 Task: Search one way flight ticket for 3 adults, 3 children in premium economy from Huntsville: Huntsville International Airport(carl T. Jones Field) to Greensboro: Piedmont Triad International Airport on 5-1-2023. Number of bags: 1 carry on bag. Price is upto 42000. Outbound departure time preference is 11:00. Return departure time preference is 22:00.
Action: Mouse moved to (204, 178)
Screenshot: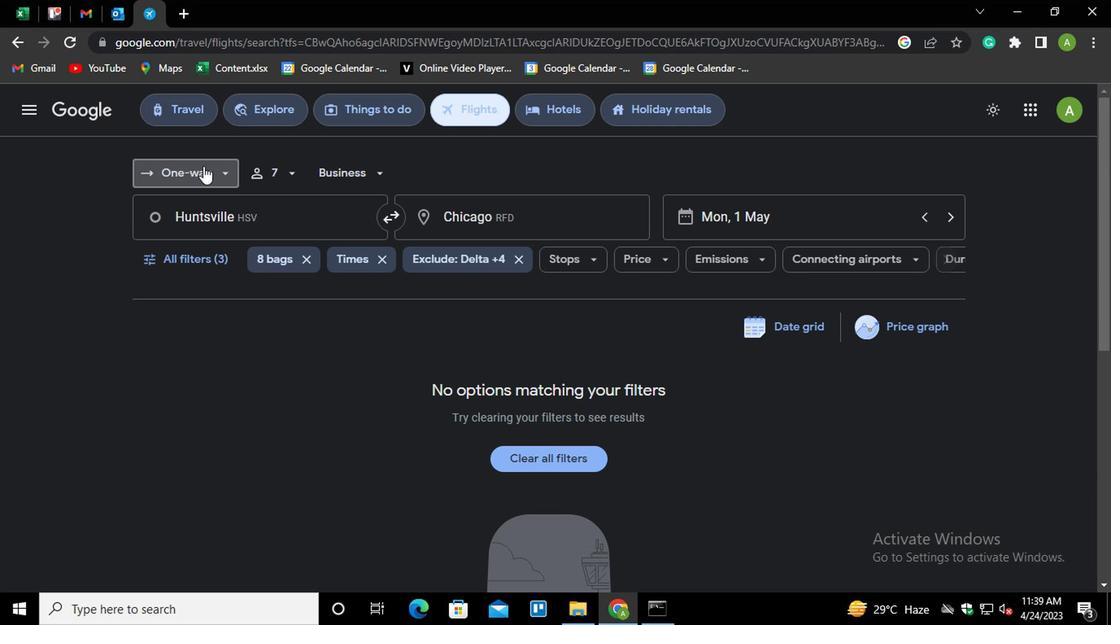 
Action: Mouse pressed left at (204, 178)
Screenshot: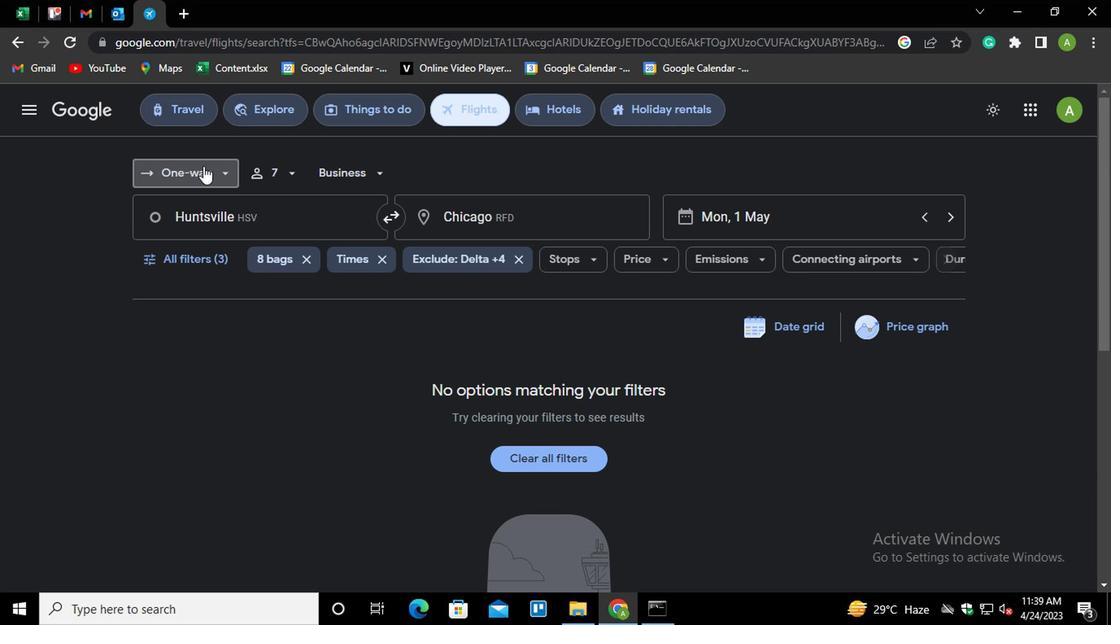
Action: Mouse moved to (198, 257)
Screenshot: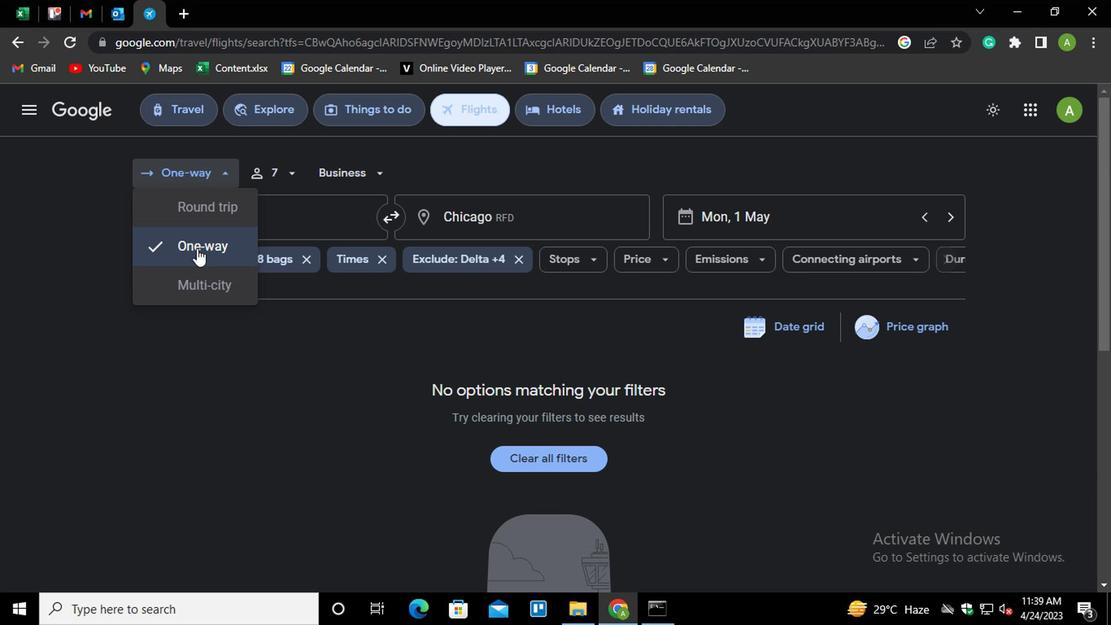 
Action: Mouse pressed left at (198, 257)
Screenshot: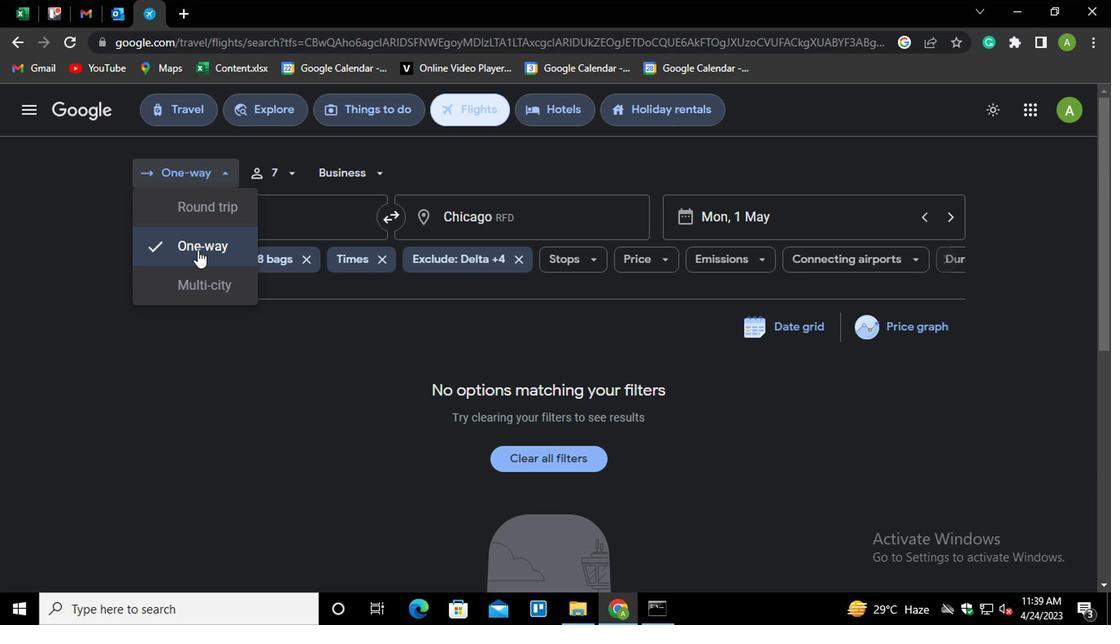 
Action: Mouse moved to (273, 190)
Screenshot: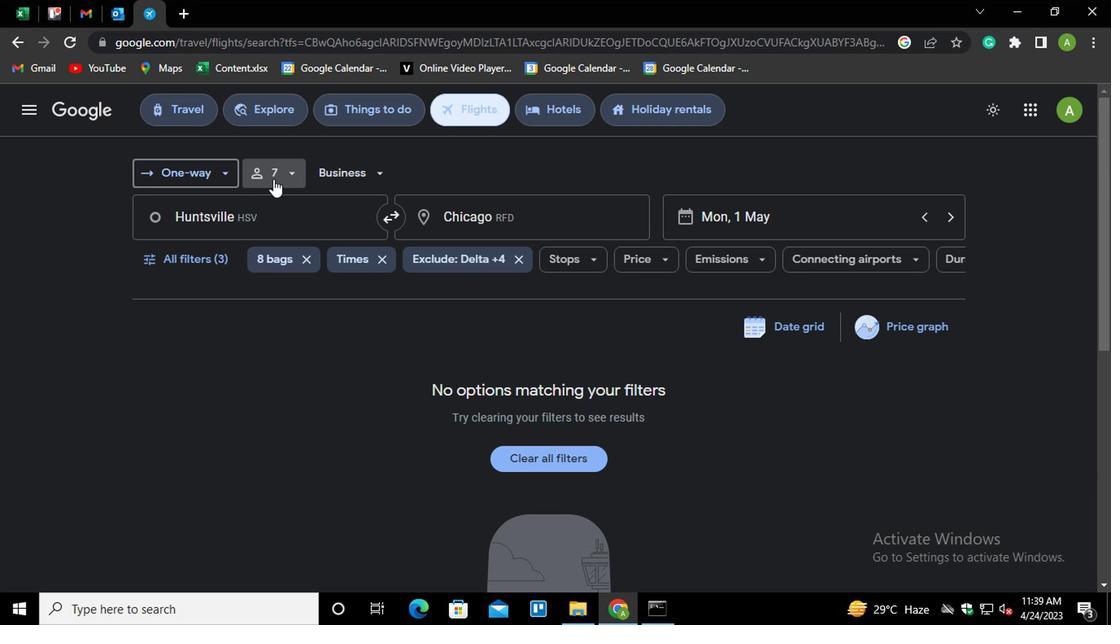 
Action: Mouse pressed left at (273, 190)
Screenshot: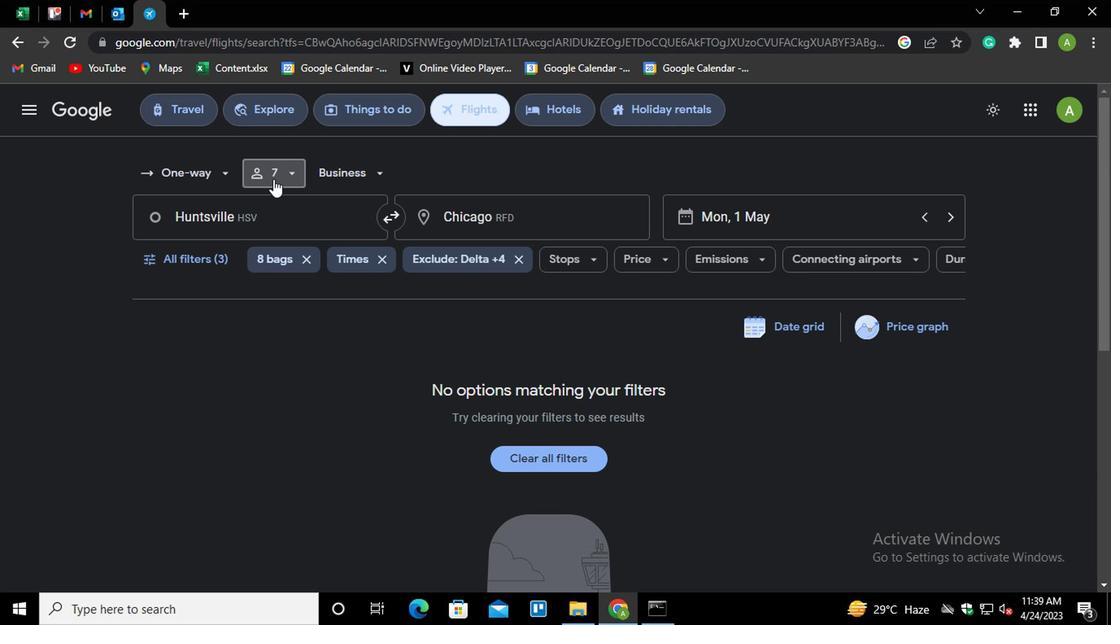 
Action: Mouse moved to (412, 219)
Screenshot: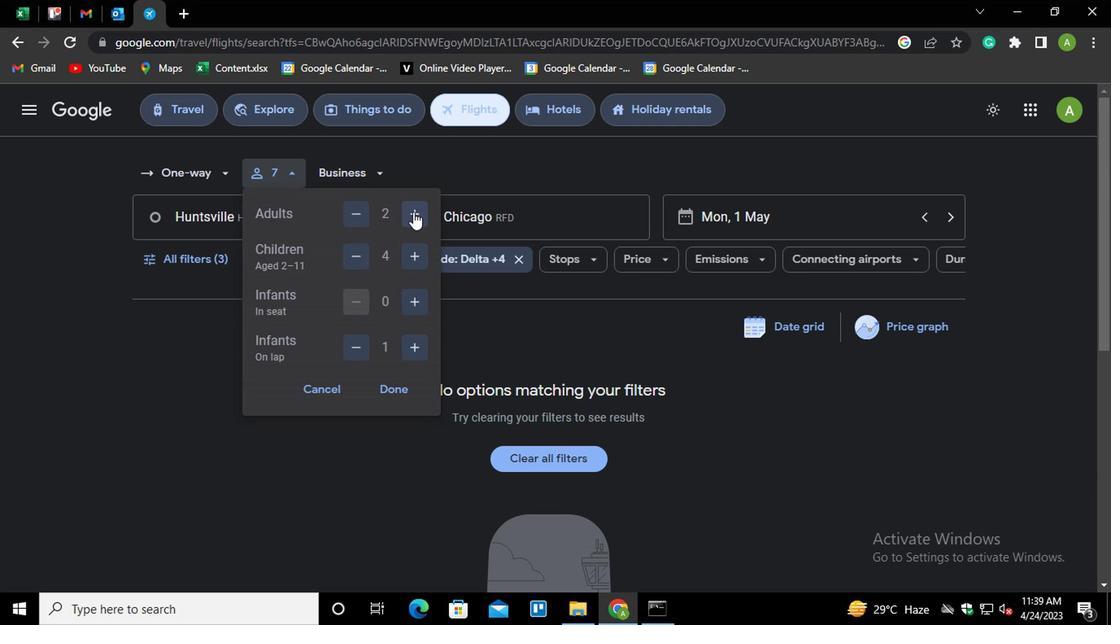 
Action: Mouse pressed left at (412, 219)
Screenshot: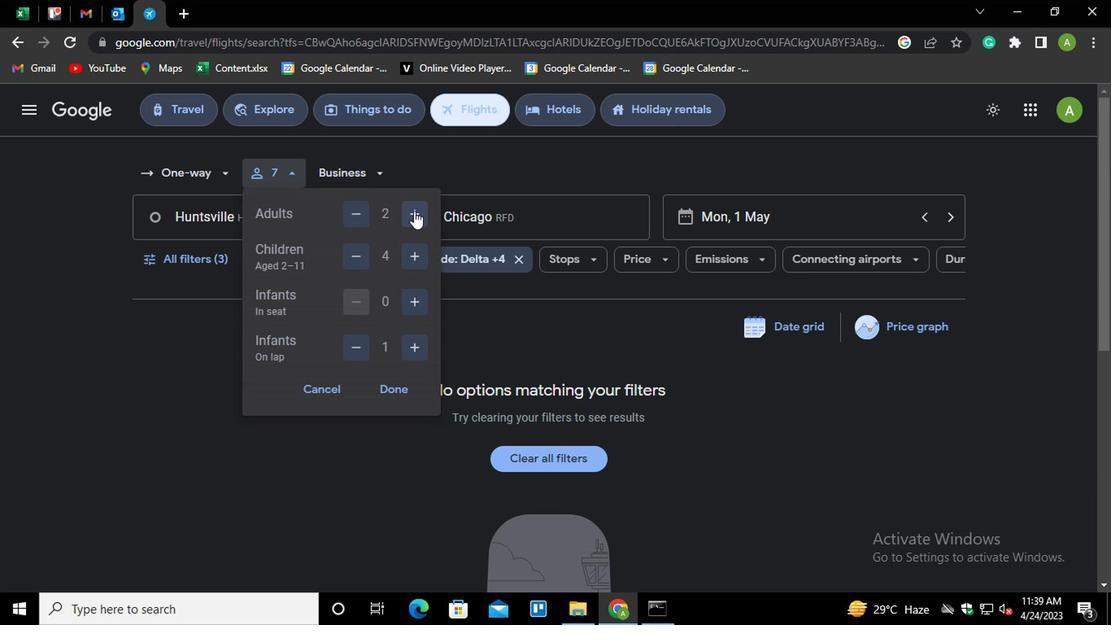 
Action: Mouse moved to (355, 263)
Screenshot: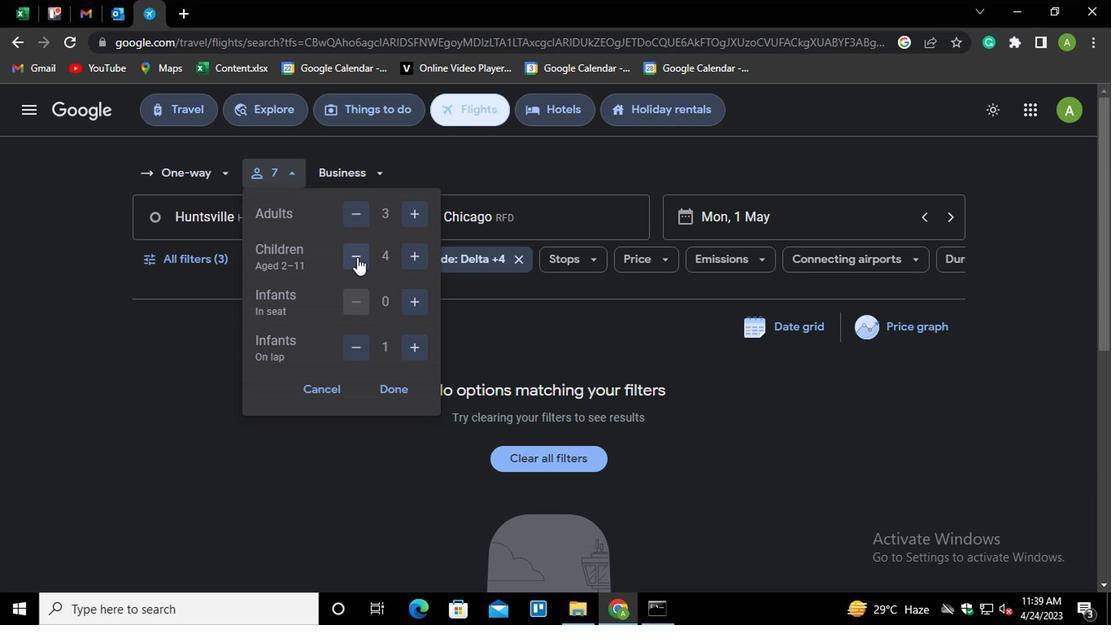 
Action: Mouse pressed left at (355, 263)
Screenshot: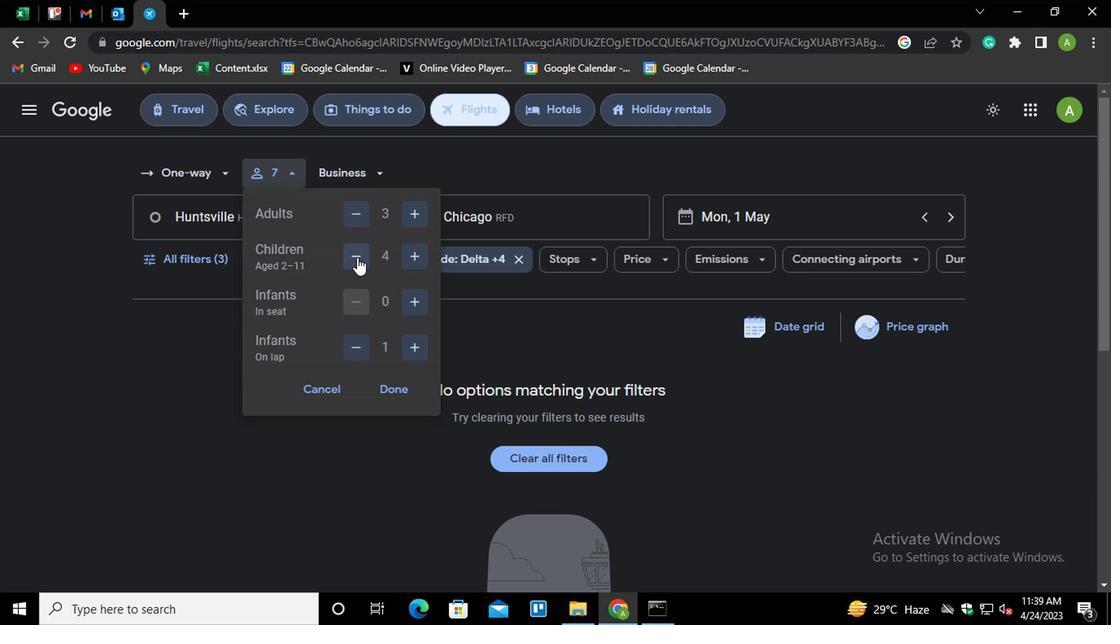 
Action: Mouse moved to (355, 346)
Screenshot: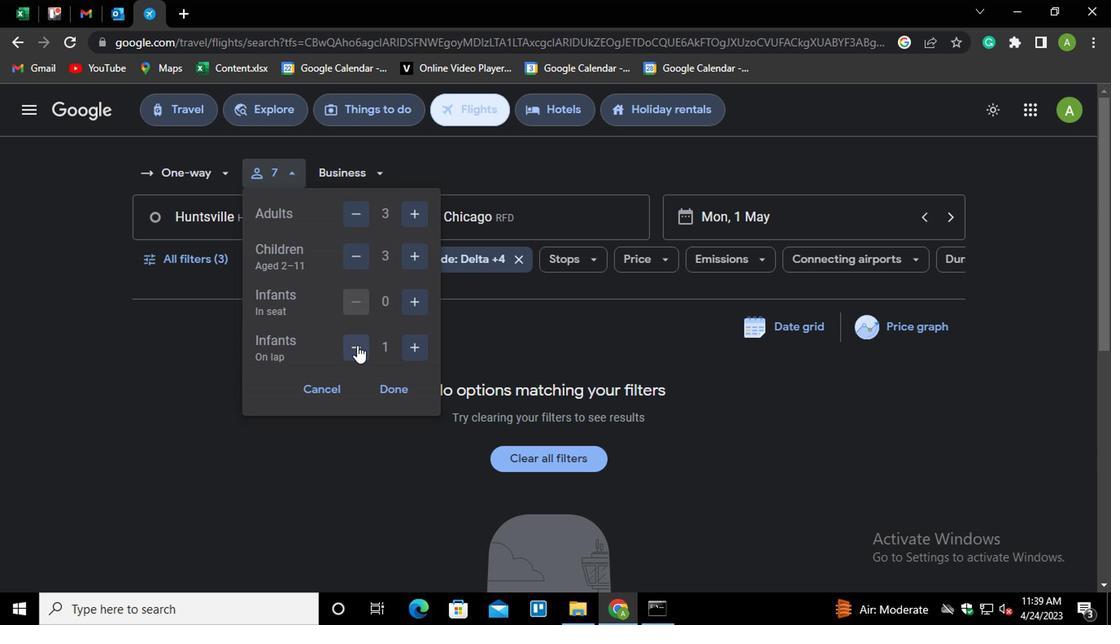 
Action: Mouse pressed left at (355, 346)
Screenshot: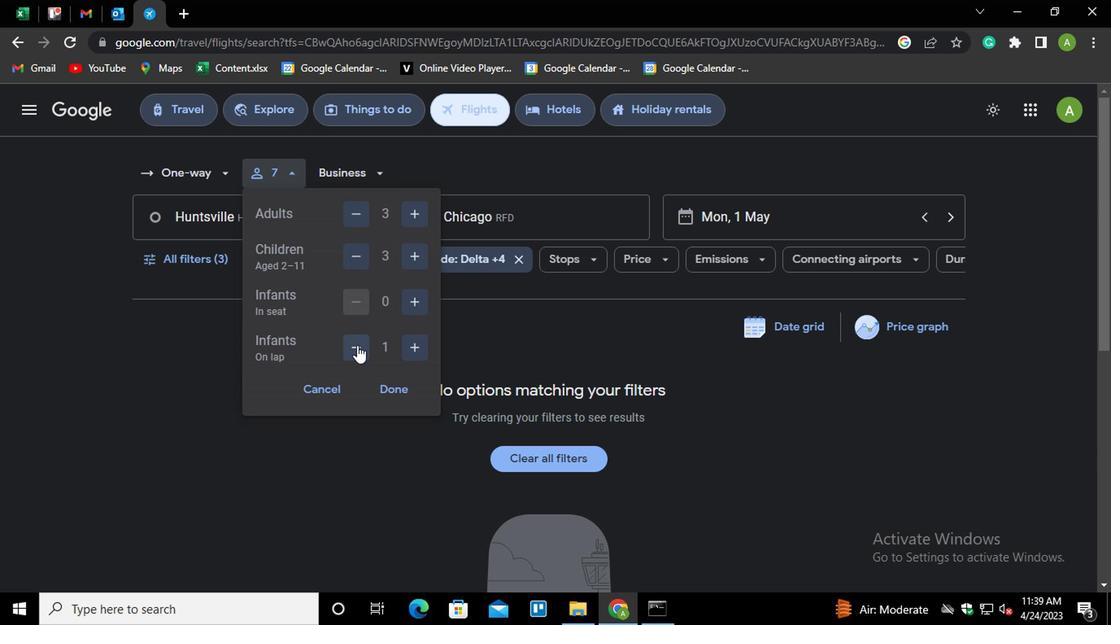 
Action: Mouse moved to (388, 376)
Screenshot: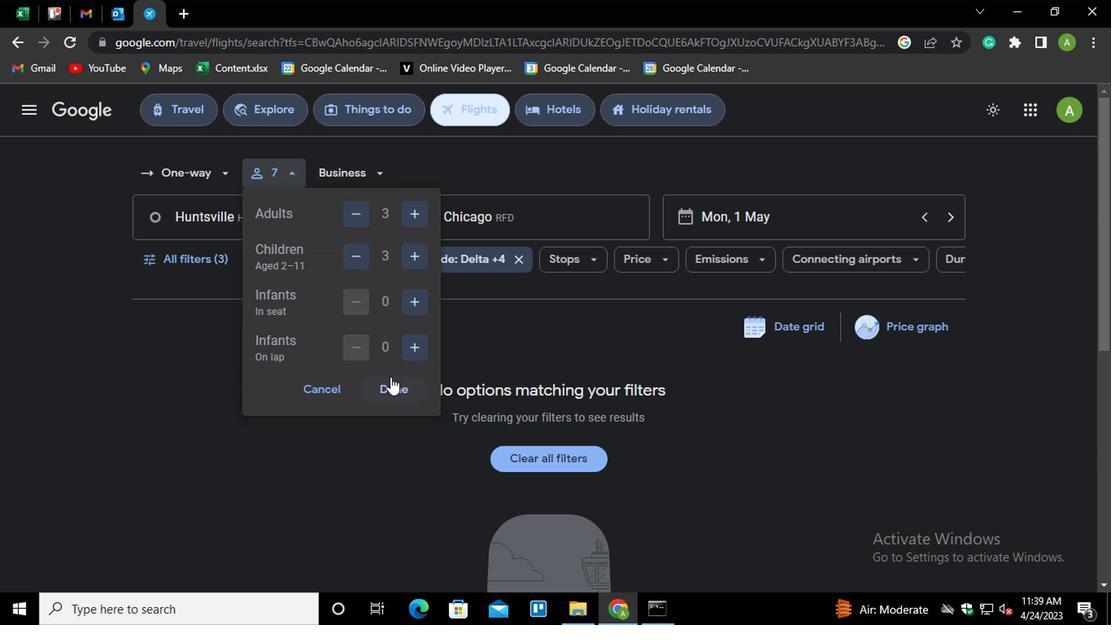 
Action: Mouse pressed left at (388, 376)
Screenshot: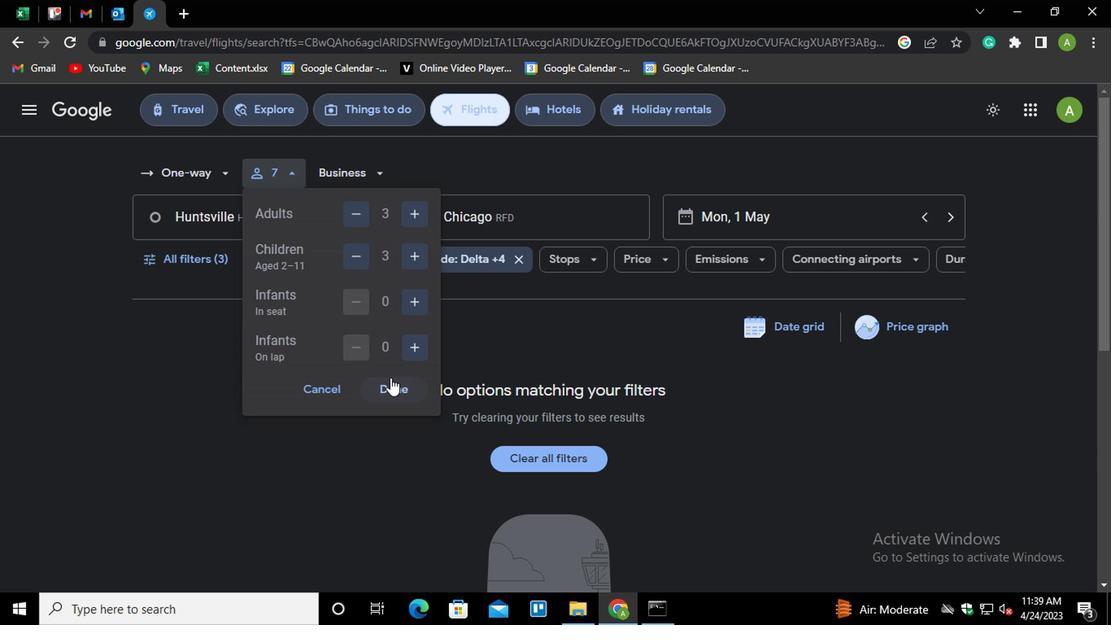 
Action: Mouse moved to (349, 184)
Screenshot: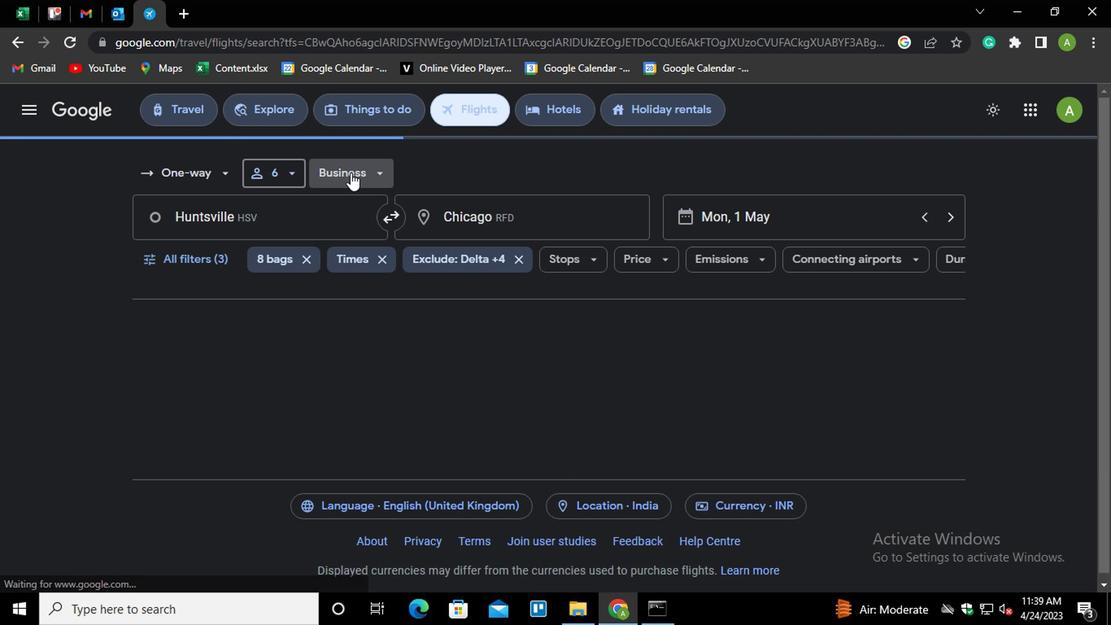 
Action: Mouse pressed left at (349, 184)
Screenshot: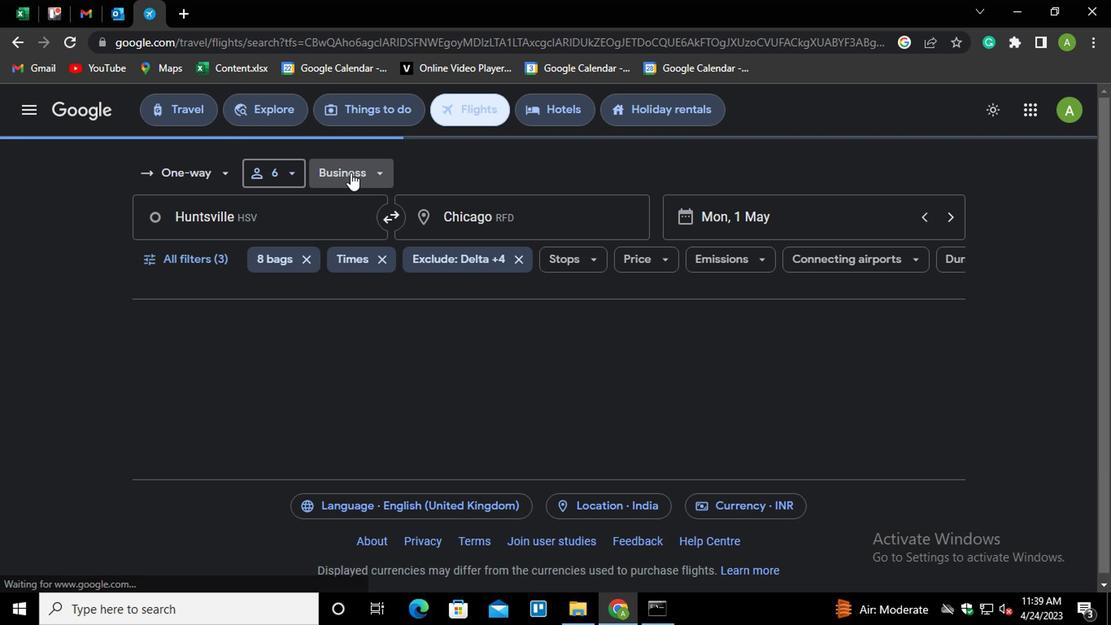 
Action: Mouse moved to (380, 248)
Screenshot: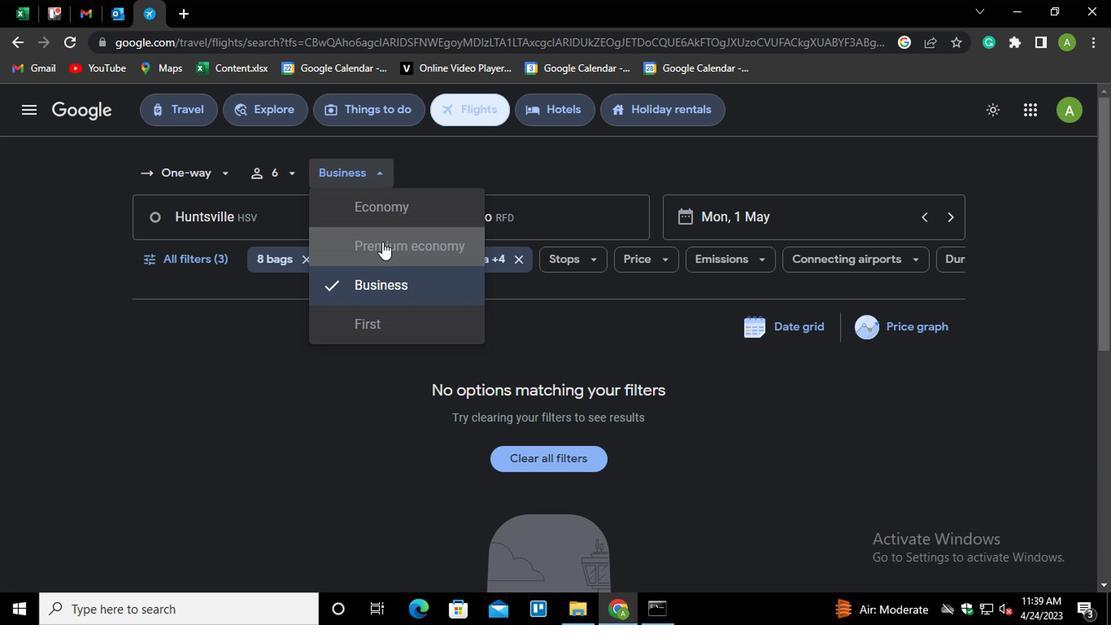
Action: Mouse pressed left at (380, 248)
Screenshot: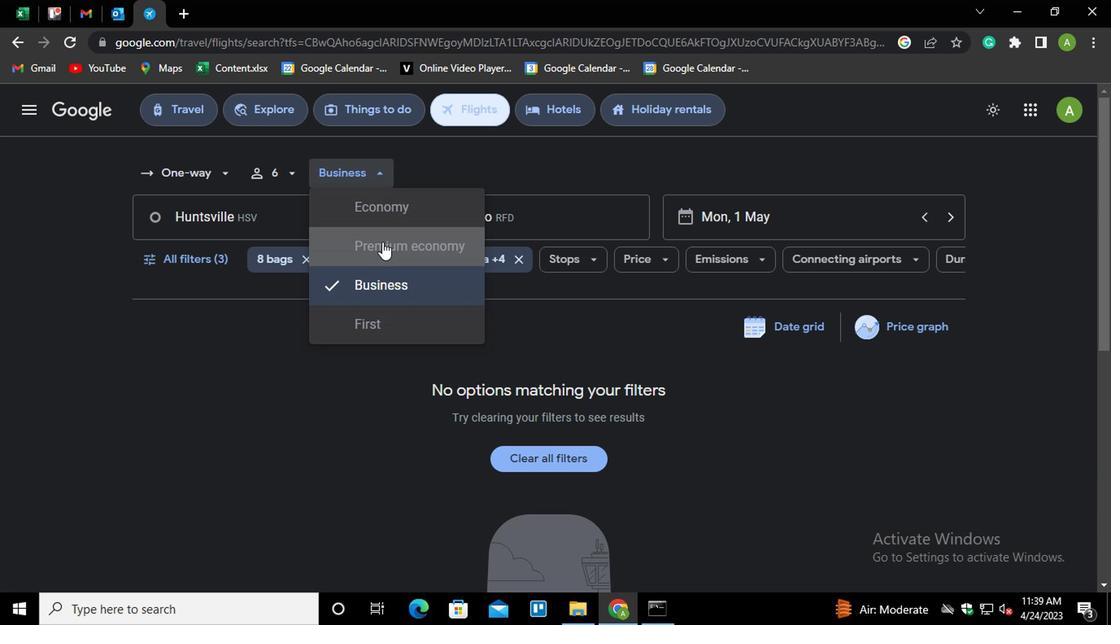 
Action: Mouse moved to (316, 224)
Screenshot: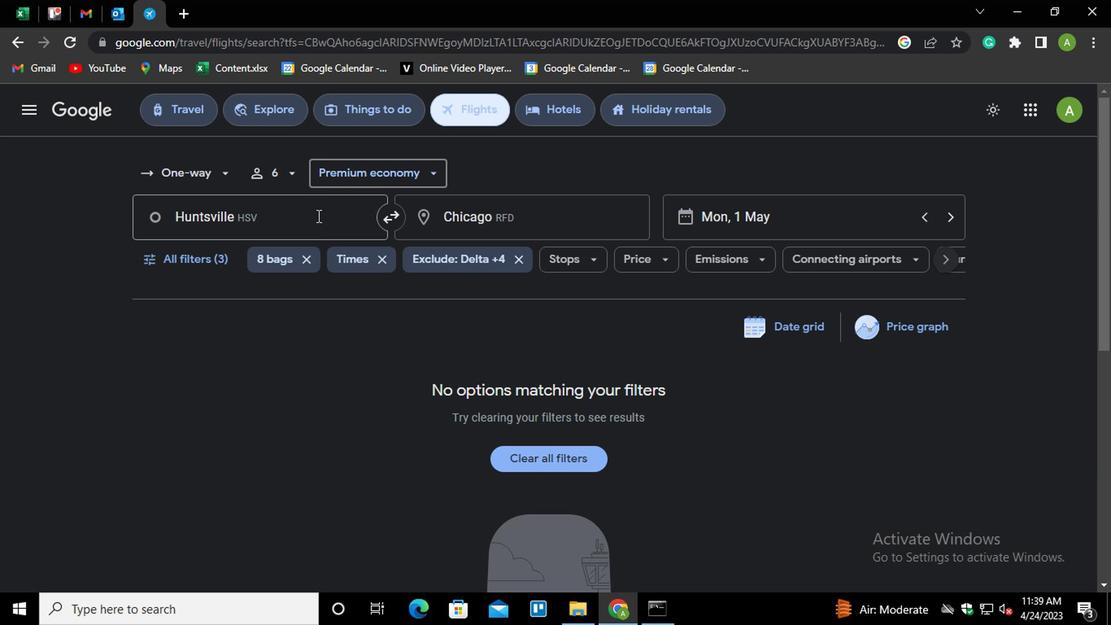 
Action: Mouse pressed left at (316, 224)
Screenshot: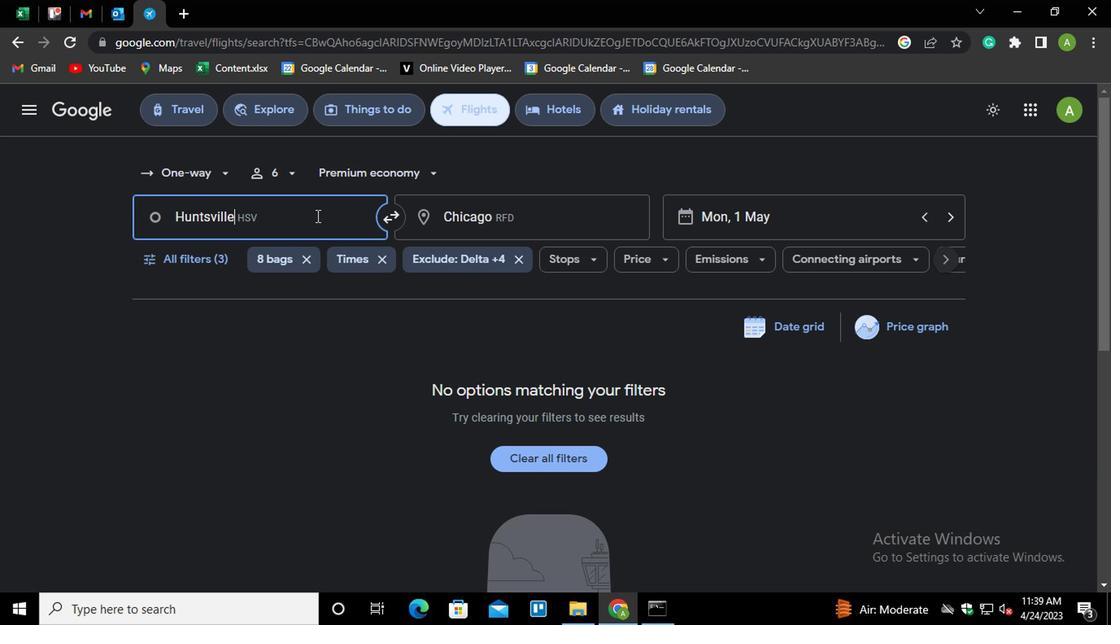
Action: Mouse moved to (567, 226)
Screenshot: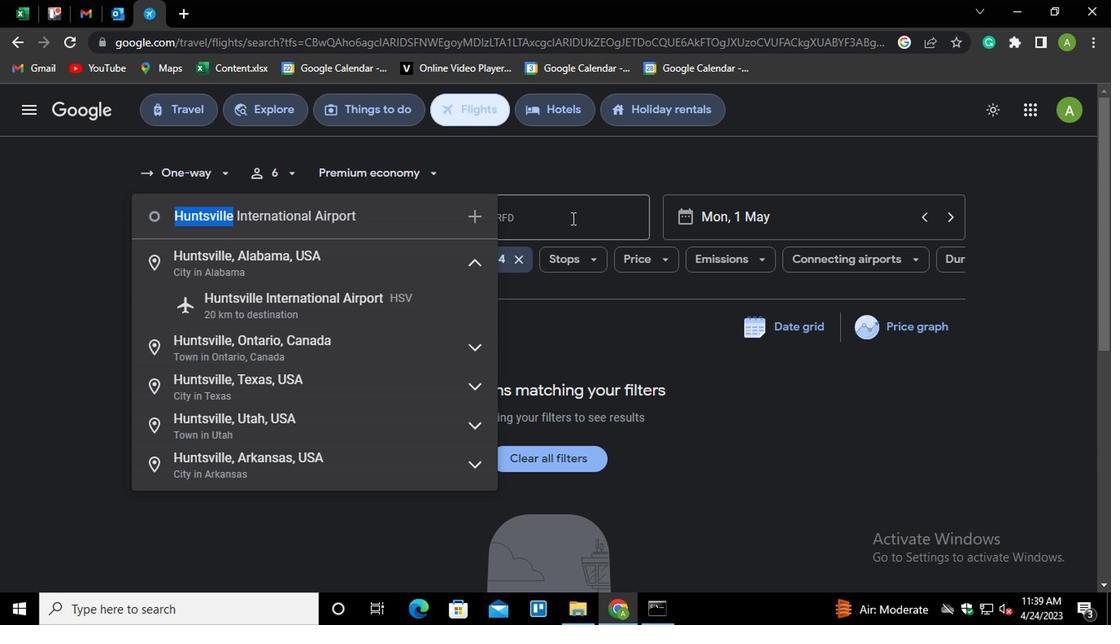 
Action: Mouse pressed left at (567, 226)
Screenshot: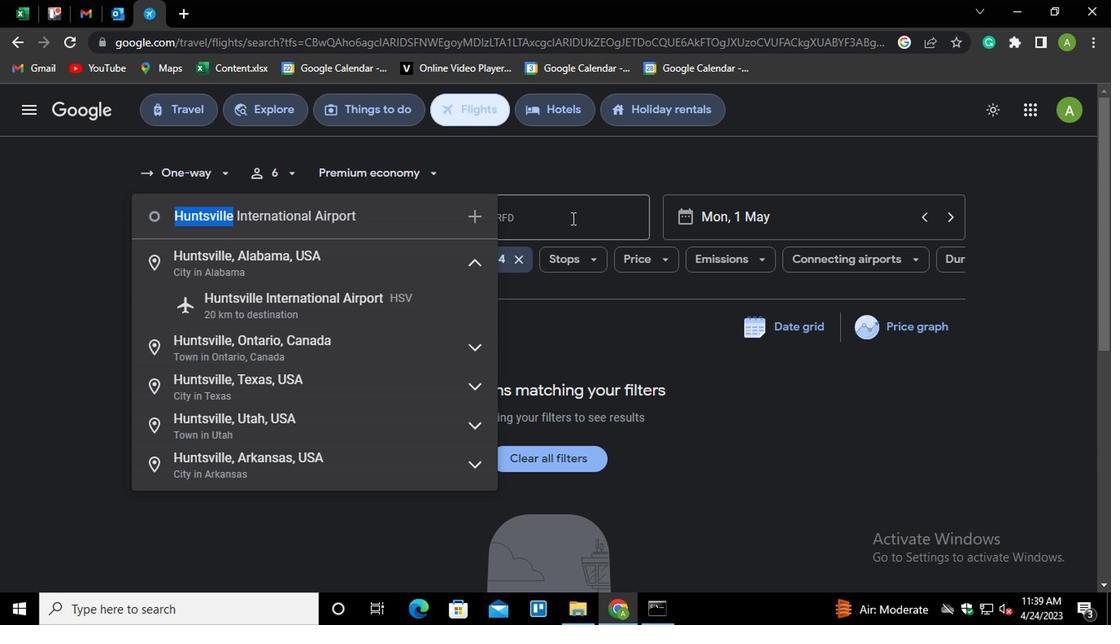 
Action: Mouse moved to (570, 228)
Screenshot: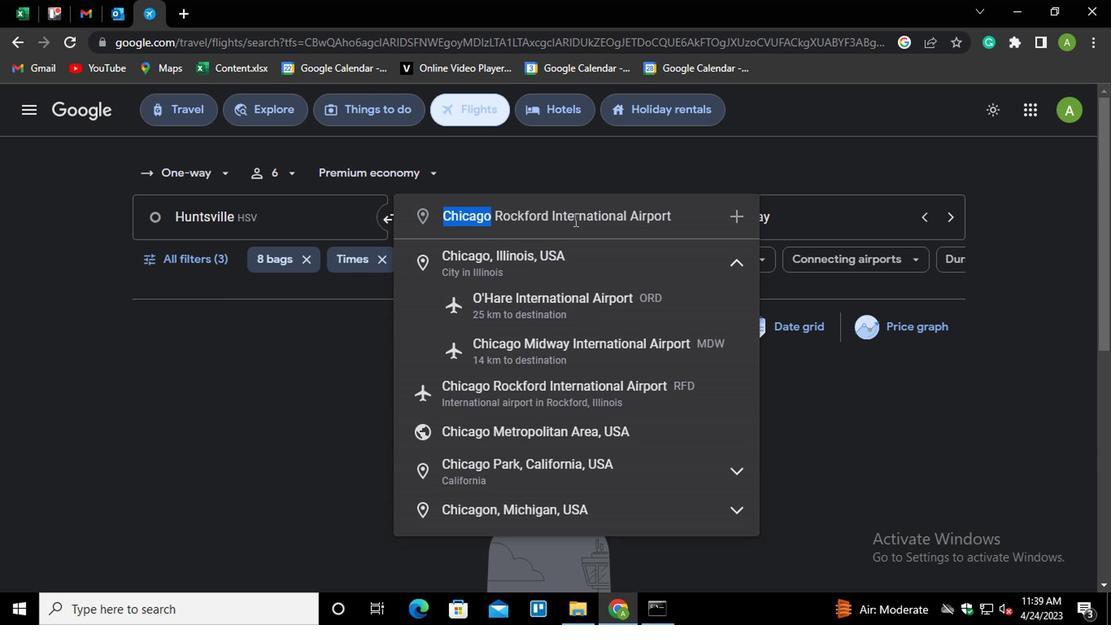 
Action: Key pressed <Key.shift_r>Piedmont
Screenshot: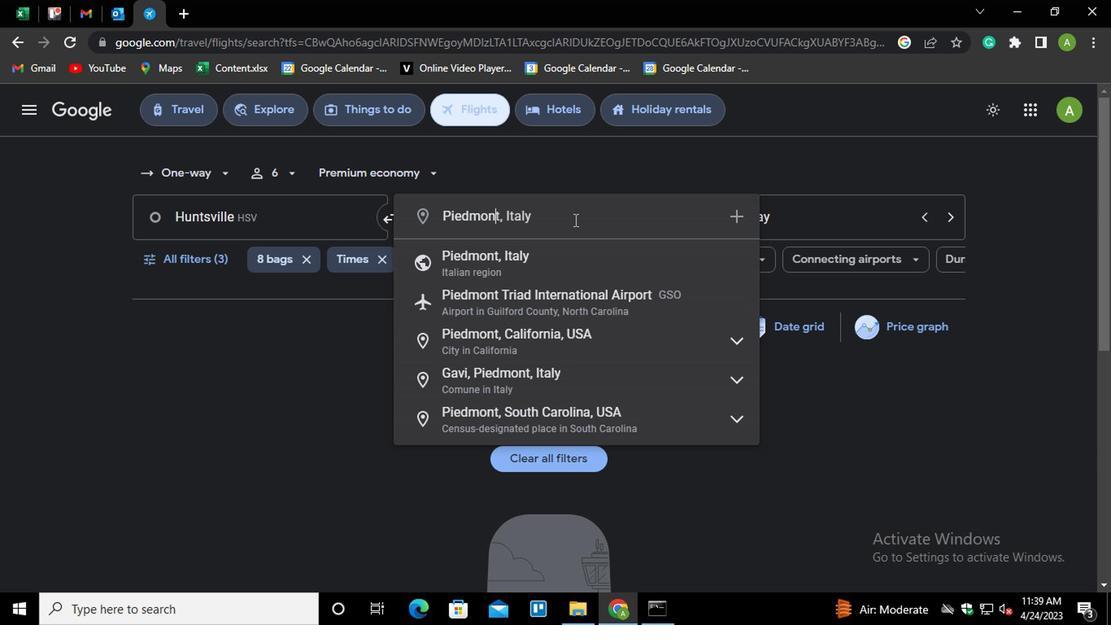 
Action: Mouse moved to (565, 309)
Screenshot: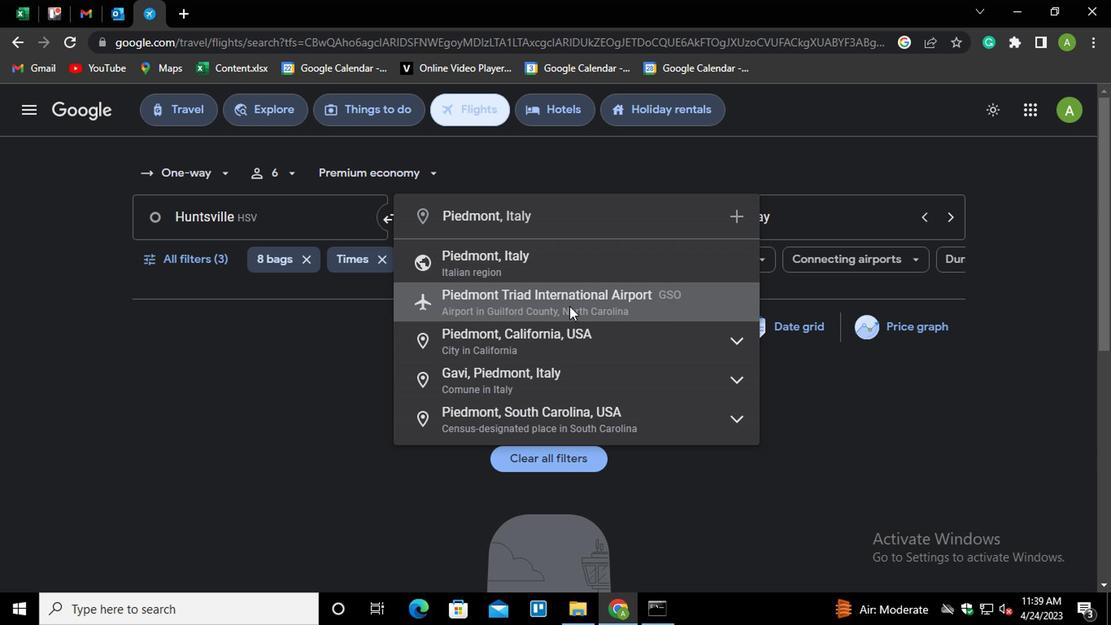 
Action: Mouse pressed left at (565, 309)
Screenshot: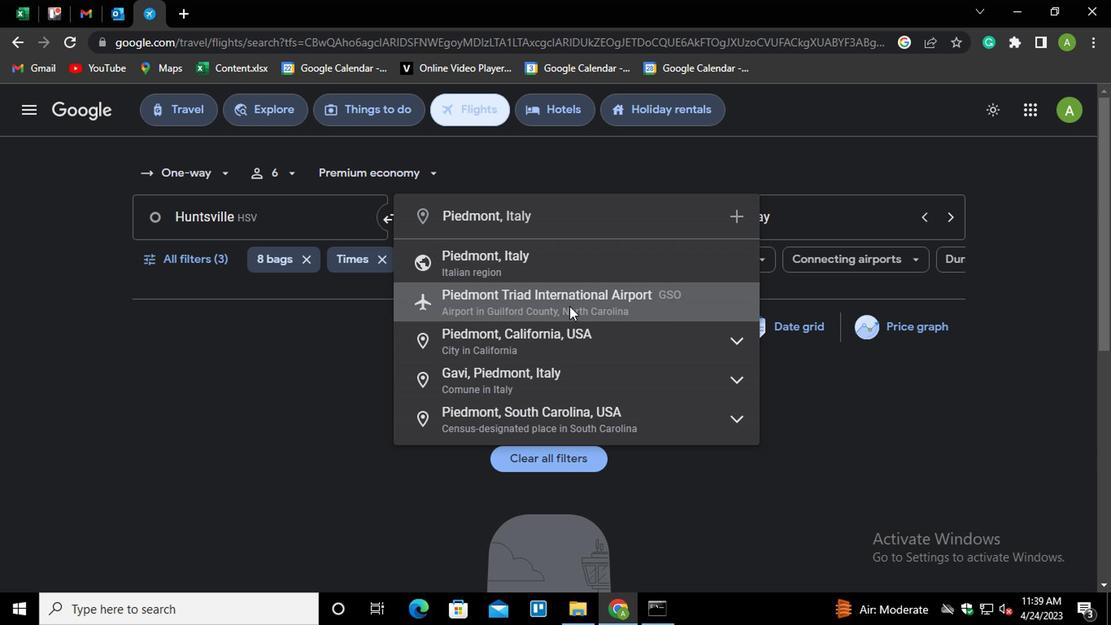 
Action: Mouse moved to (171, 263)
Screenshot: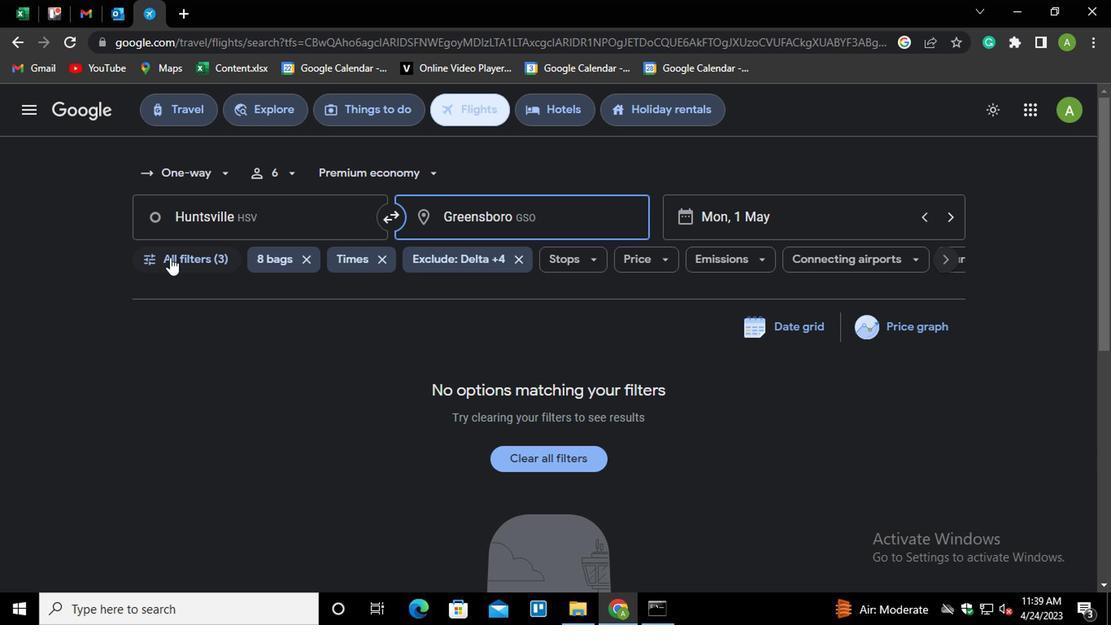 
Action: Mouse pressed left at (171, 263)
Screenshot: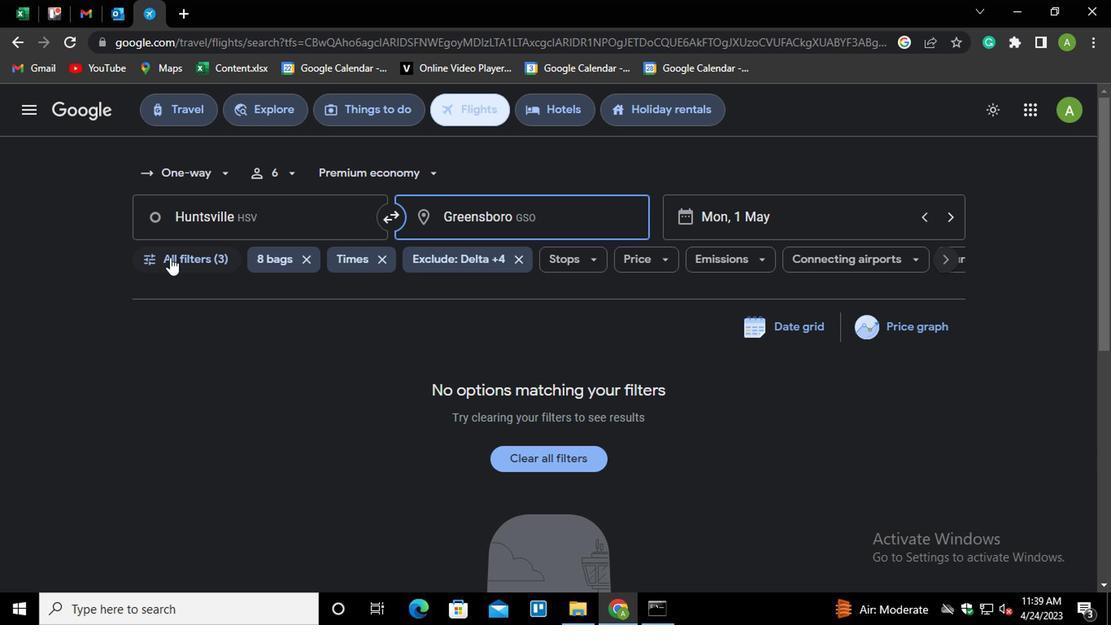 
Action: Mouse moved to (302, 398)
Screenshot: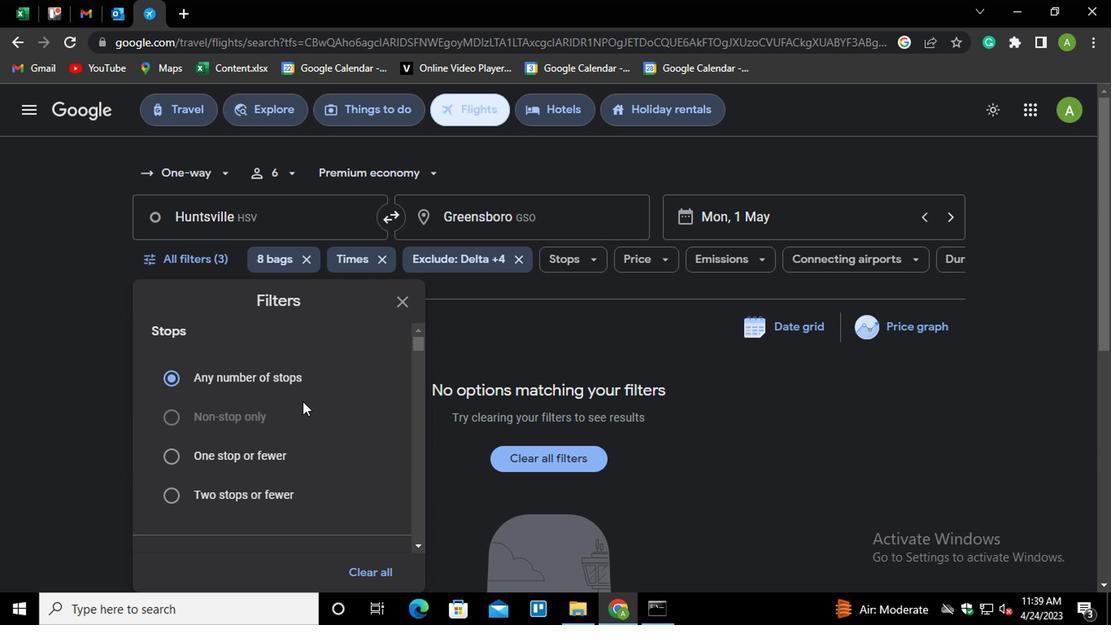 
Action: Mouse scrolled (302, 398) with delta (0, 0)
Screenshot: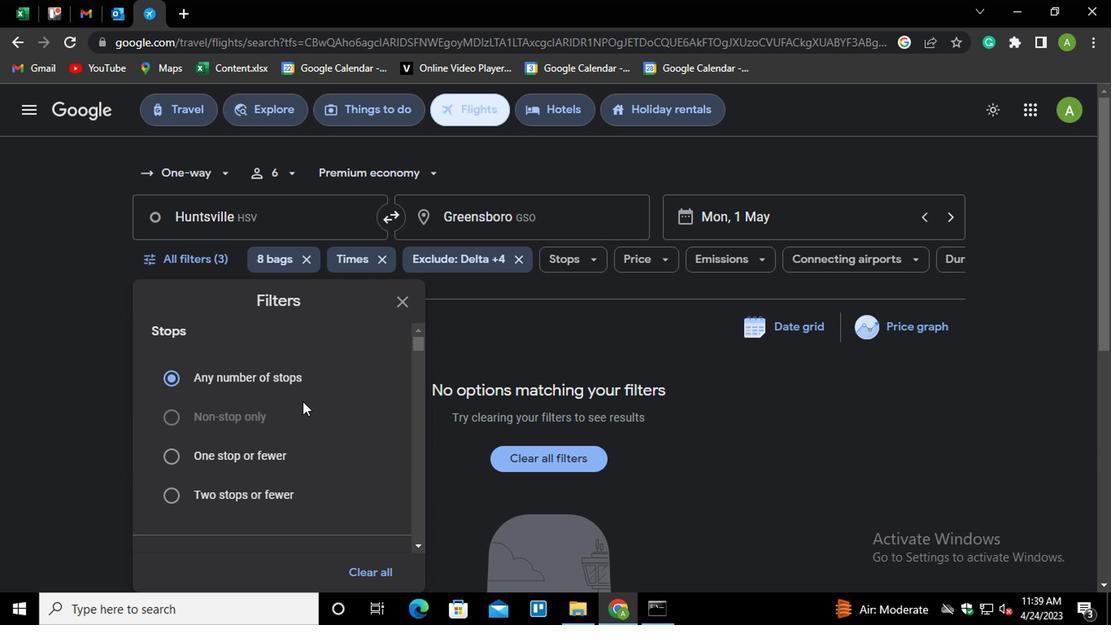 
Action: Mouse scrolled (302, 398) with delta (0, 0)
Screenshot: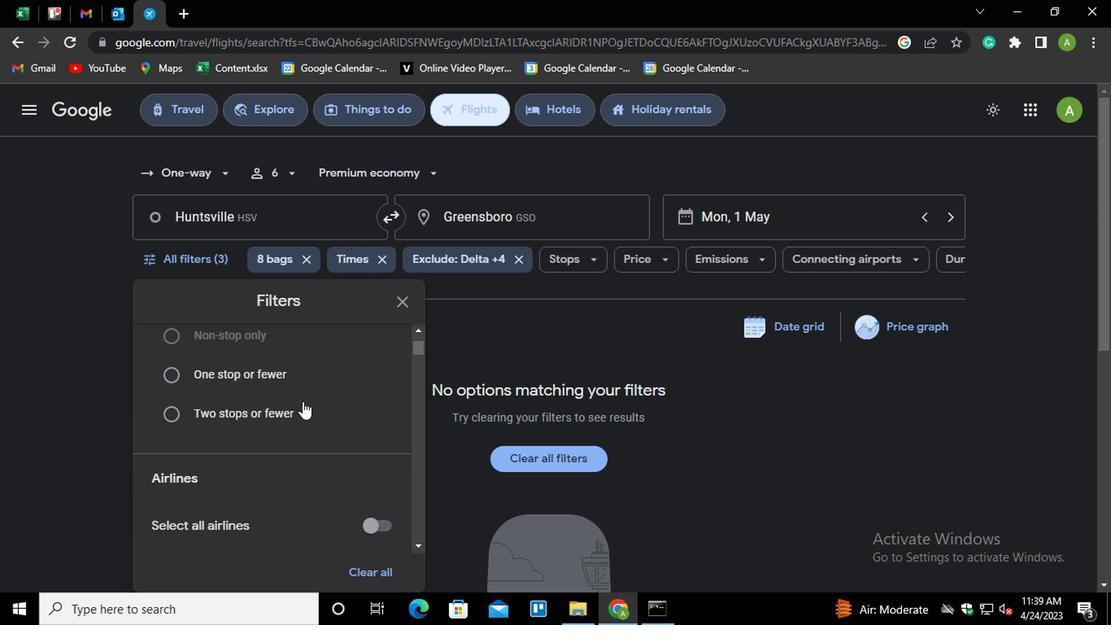 
Action: Mouse scrolled (302, 398) with delta (0, 0)
Screenshot: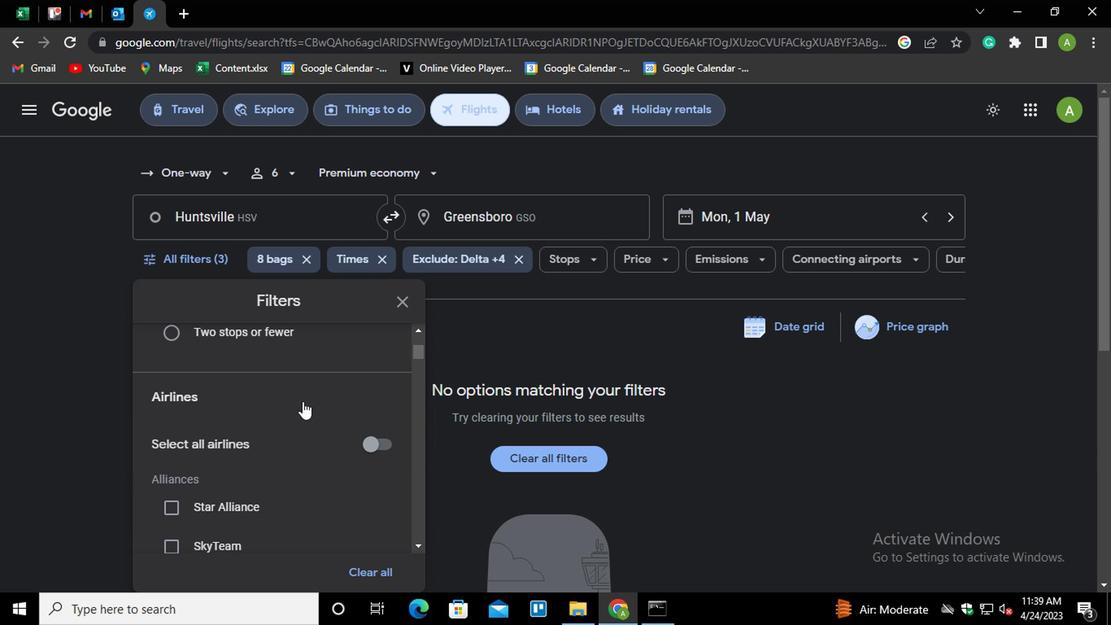 
Action: Mouse scrolled (302, 398) with delta (0, 0)
Screenshot: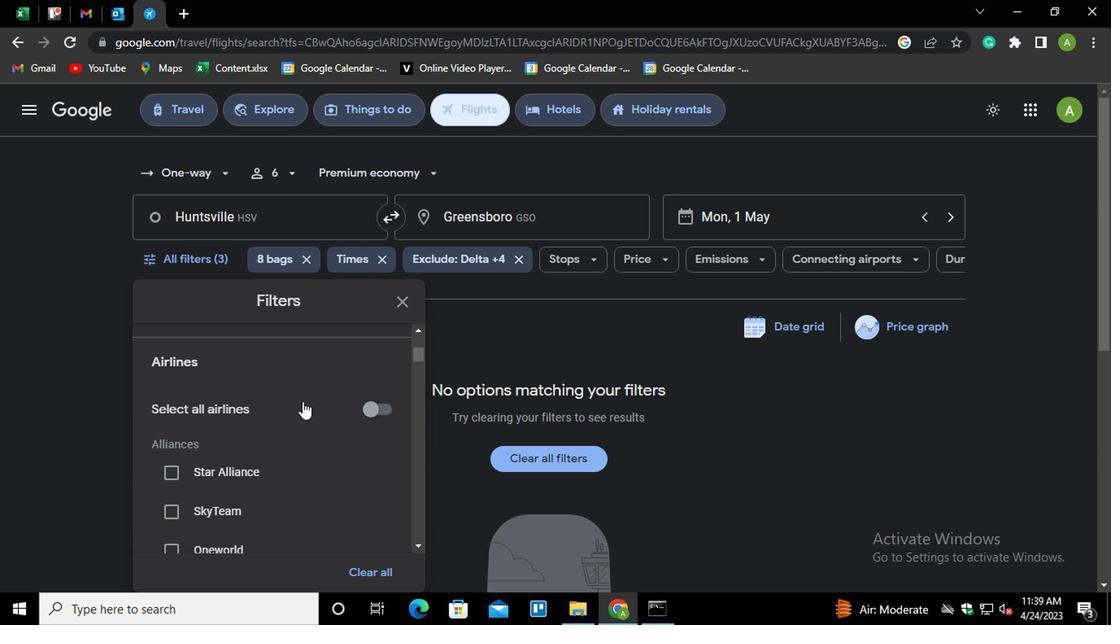 
Action: Mouse scrolled (302, 398) with delta (0, 0)
Screenshot: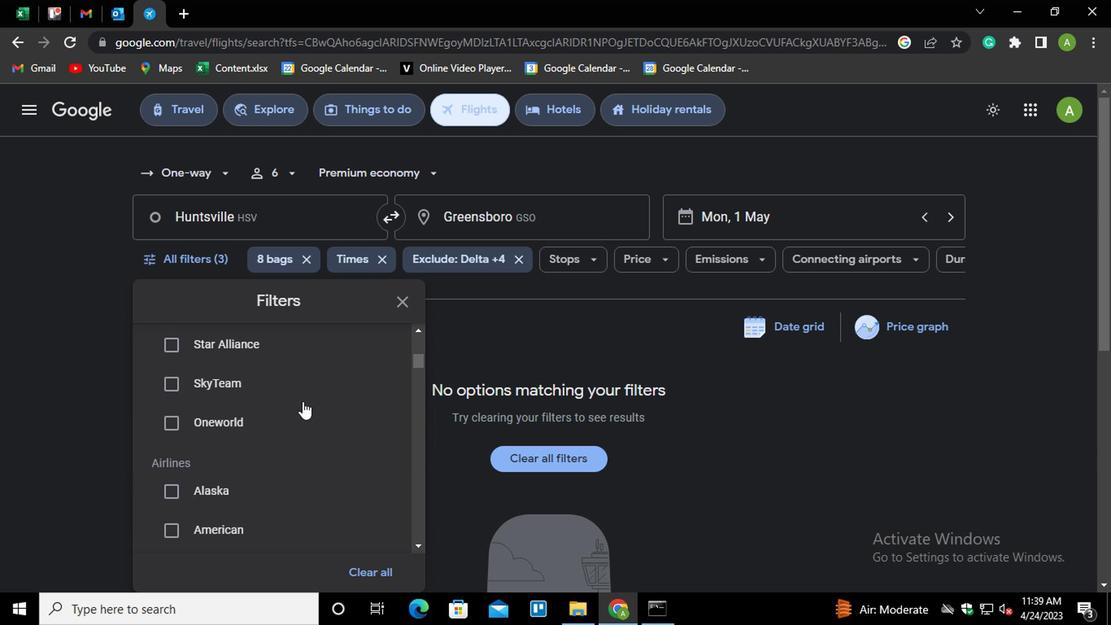 
Action: Mouse scrolled (302, 398) with delta (0, 0)
Screenshot: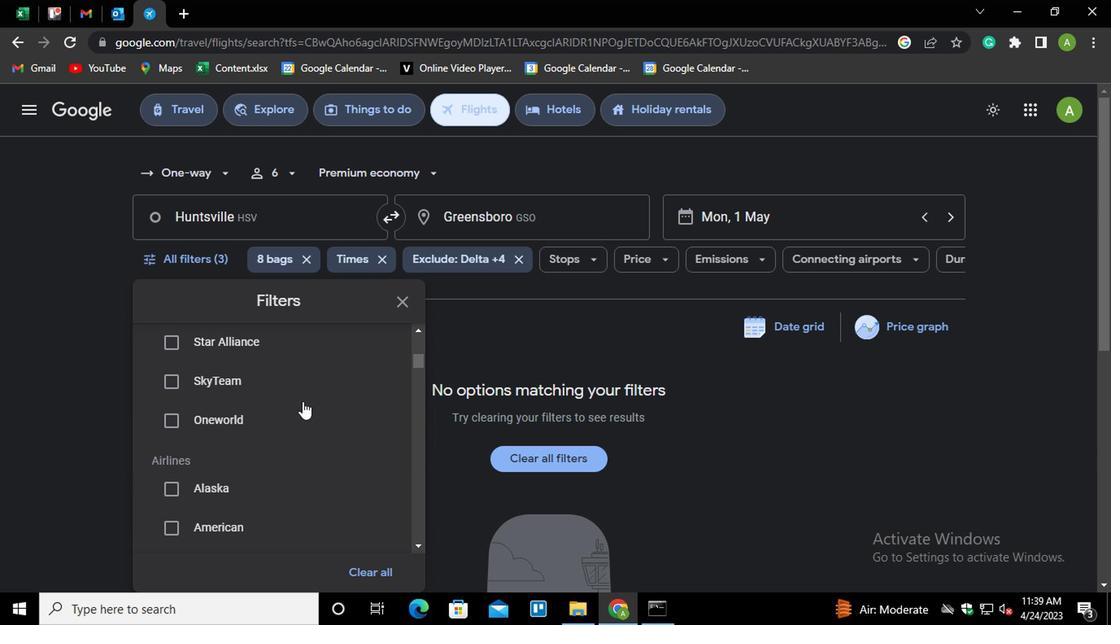 
Action: Mouse scrolled (302, 398) with delta (0, 0)
Screenshot: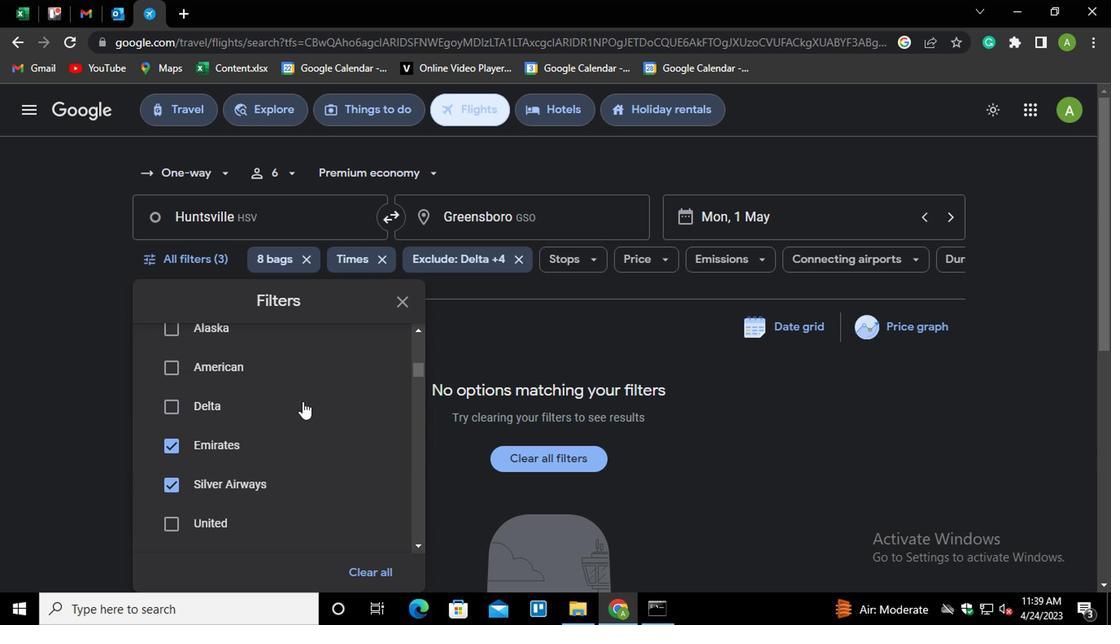 
Action: Mouse scrolled (302, 398) with delta (0, 0)
Screenshot: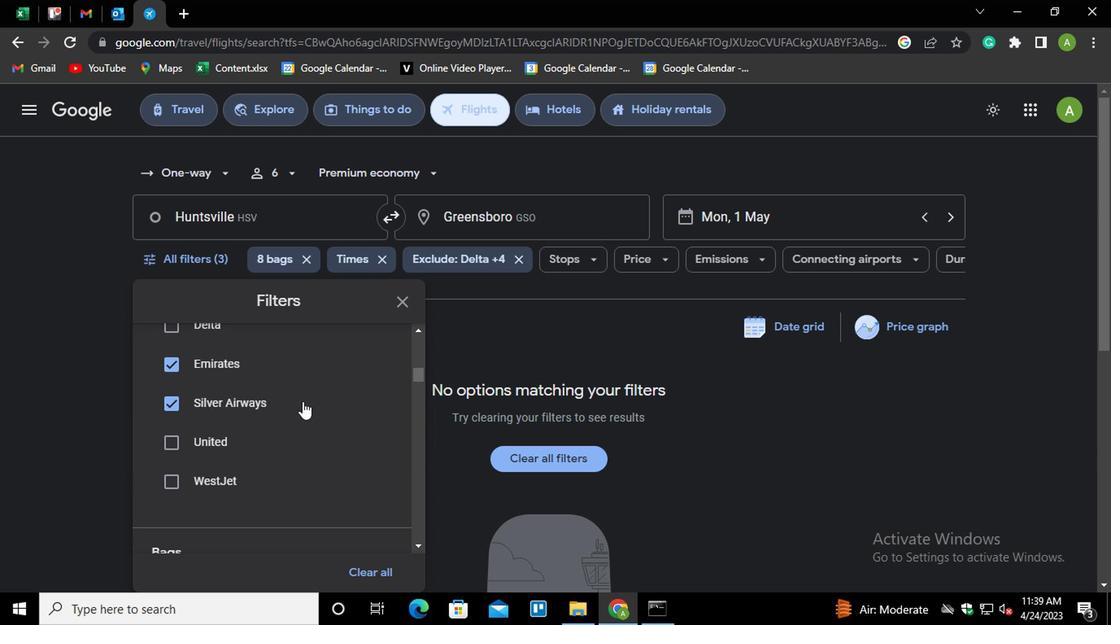 
Action: Mouse scrolled (302, 398) with delta (0, 0)
Screenshot: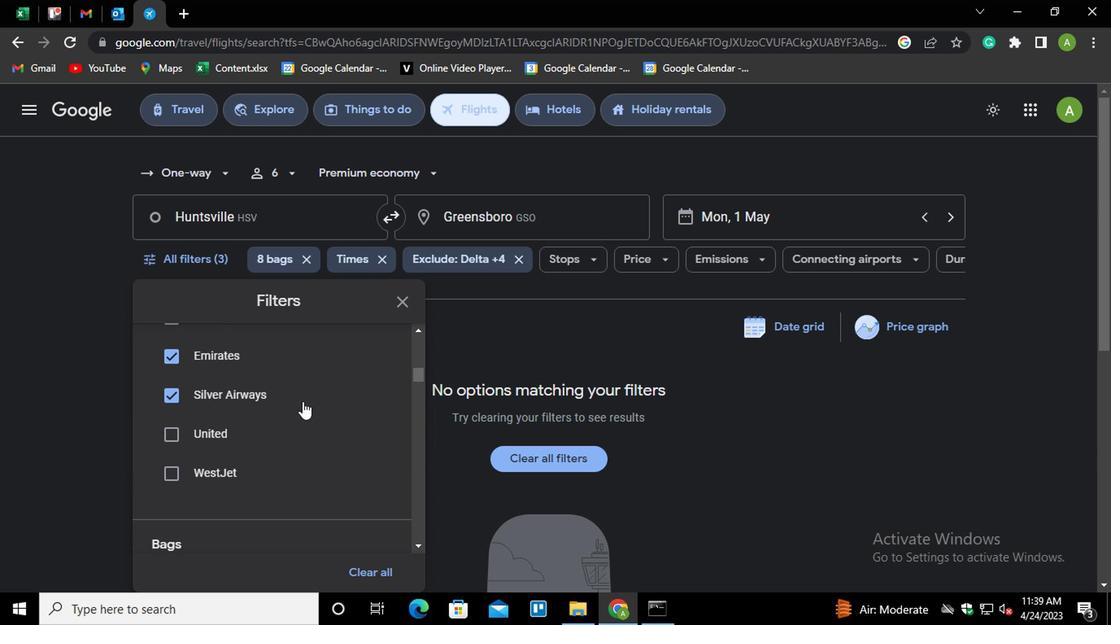 
Action: Mouse moved to (325, 424)
Screenshot: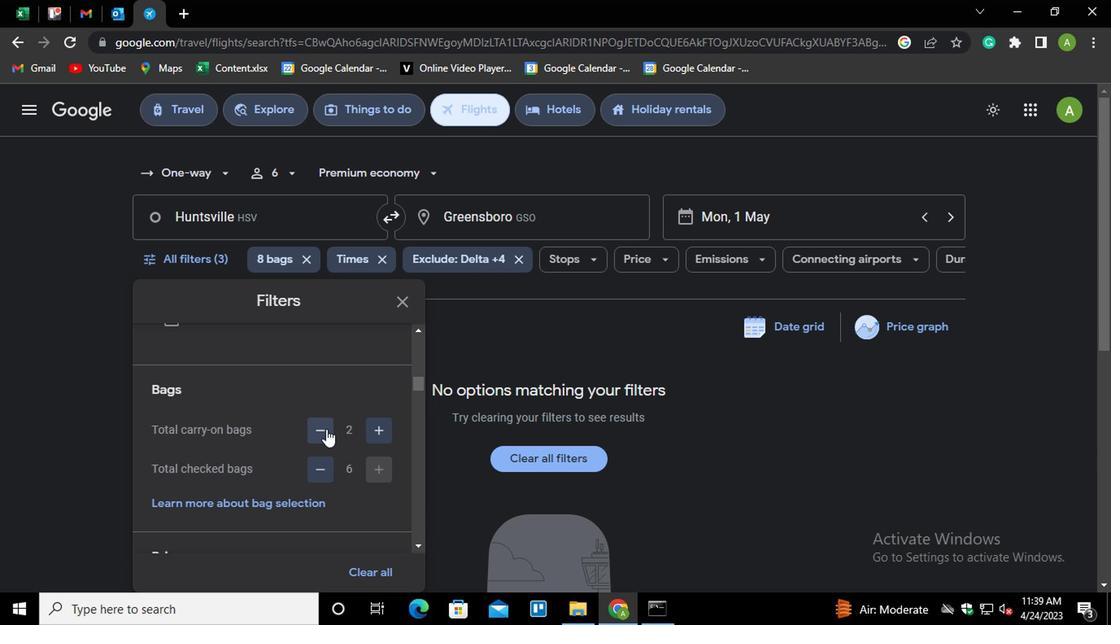
Action: Mouse pressed left at (325, 424)
Screenshot: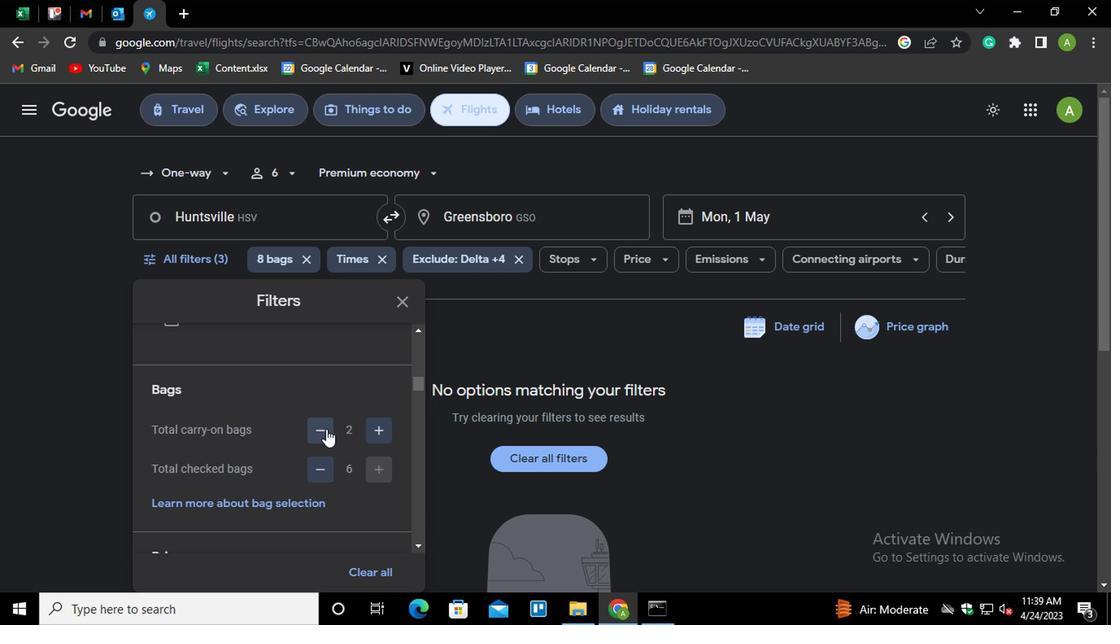 
Action: Mouse moved to (324, 461)
Screenshot: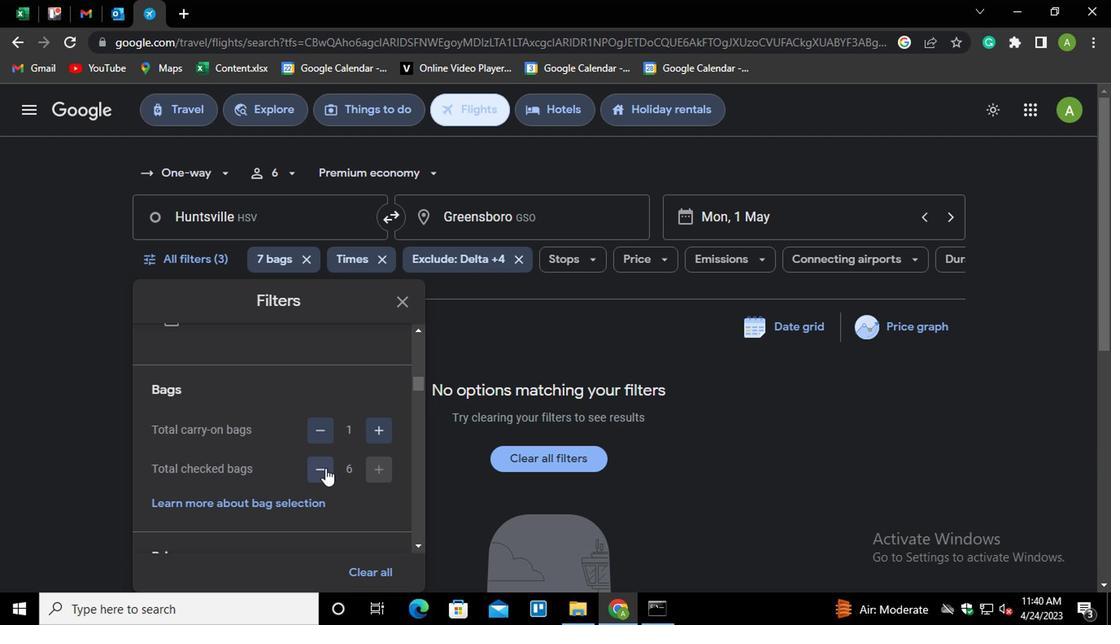 
Action: Mouse pressed left at (324, 461)
Screenshot: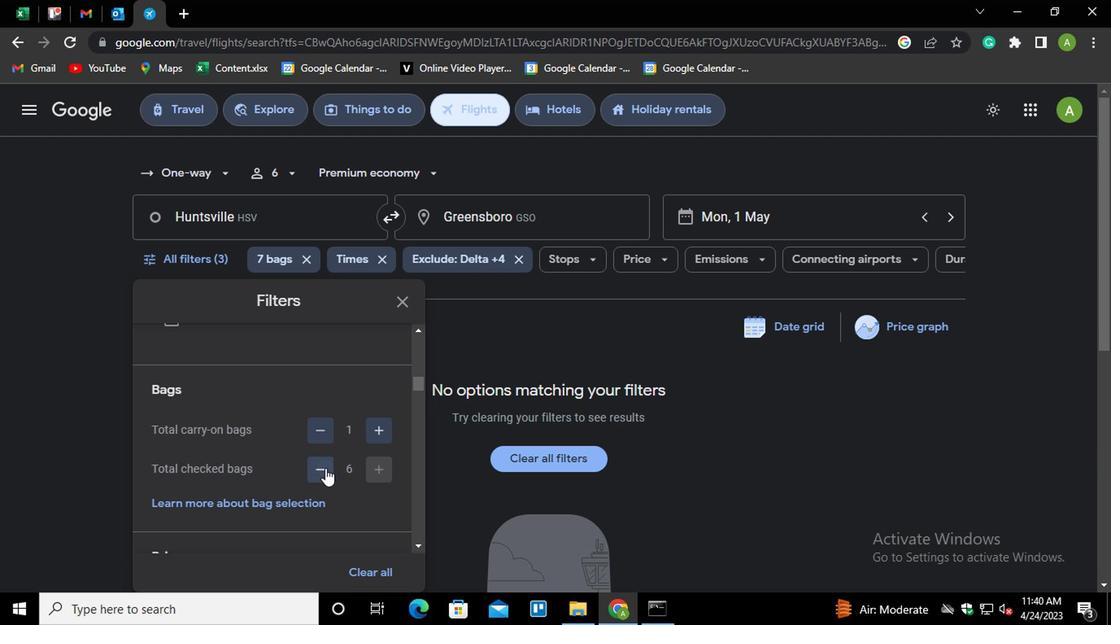 
Action: Mouse pressed left at (324, 461)
Screenshot: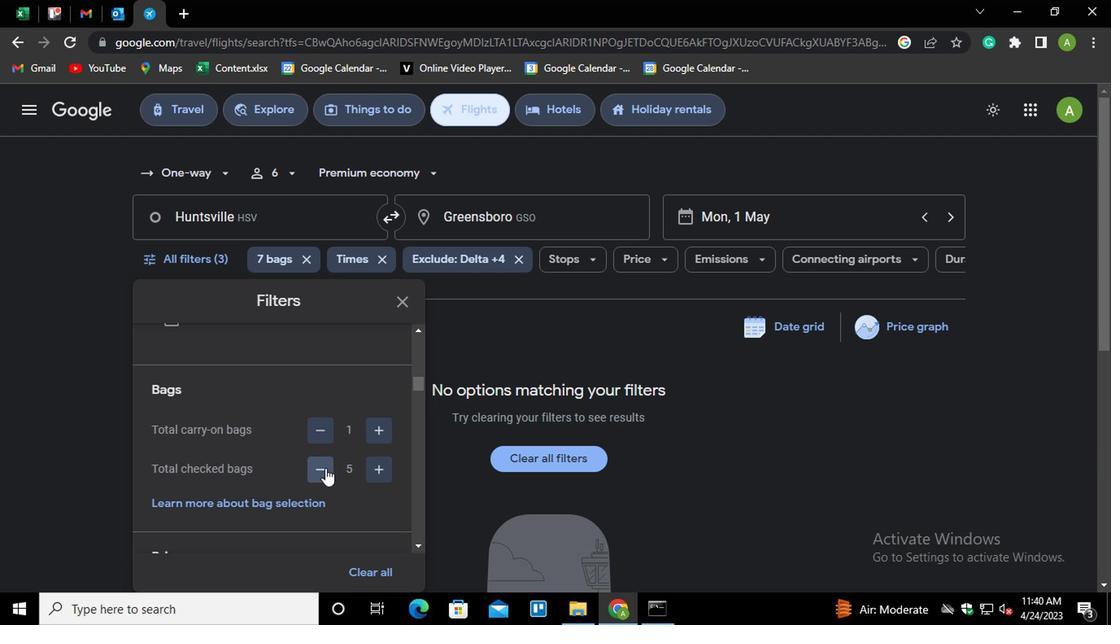 
Action: Mouse pressed left at (324, 461)
Screenshot: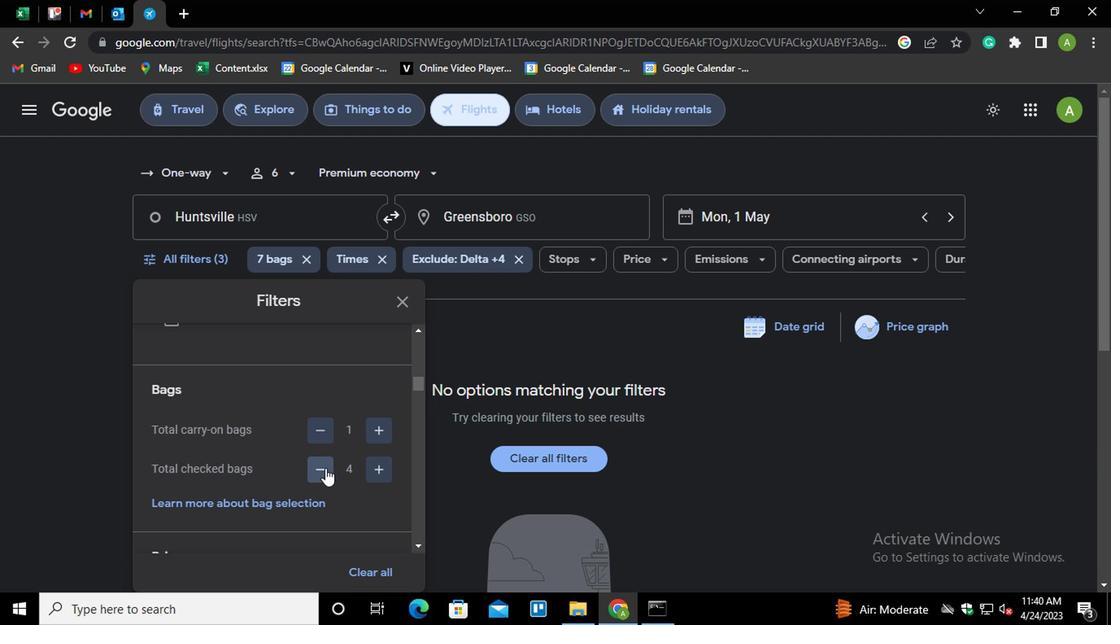 
Action: Mouse pressed left at (324, 461)
Screenshot: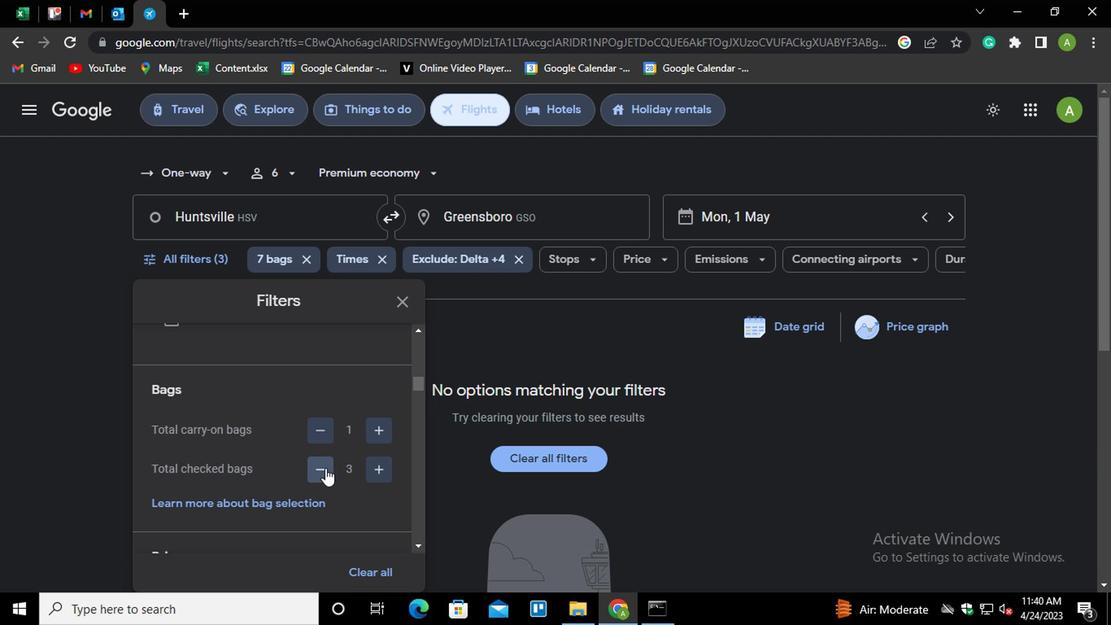 
Action: Mouse pressed left at (324, 461)
Screenshot: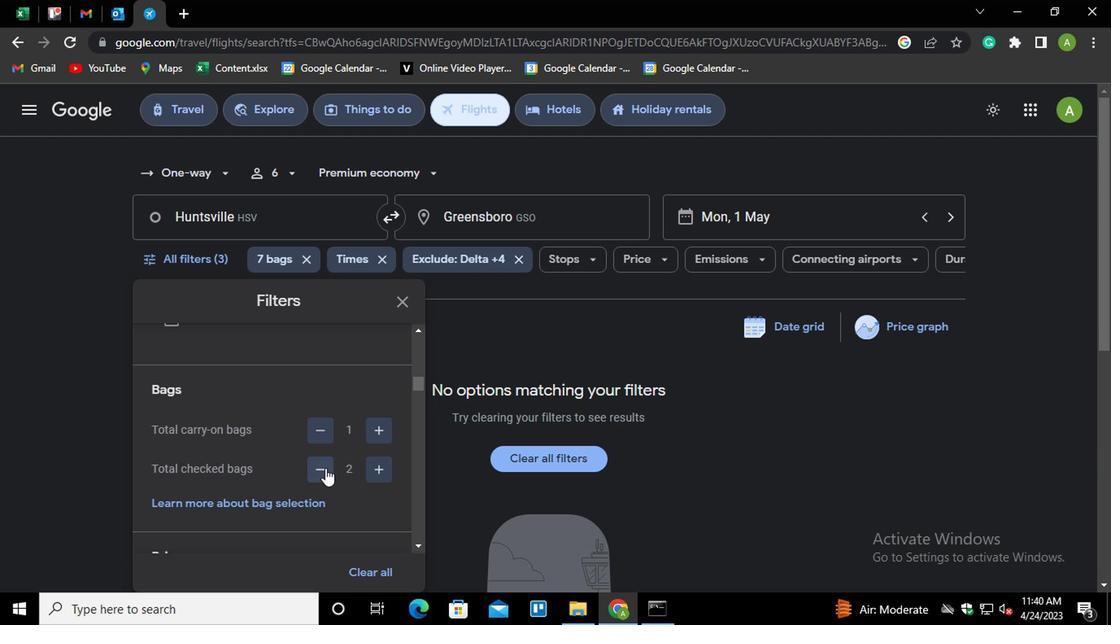 
Action: Mouse pressed left at (324, 461)
Screenshot: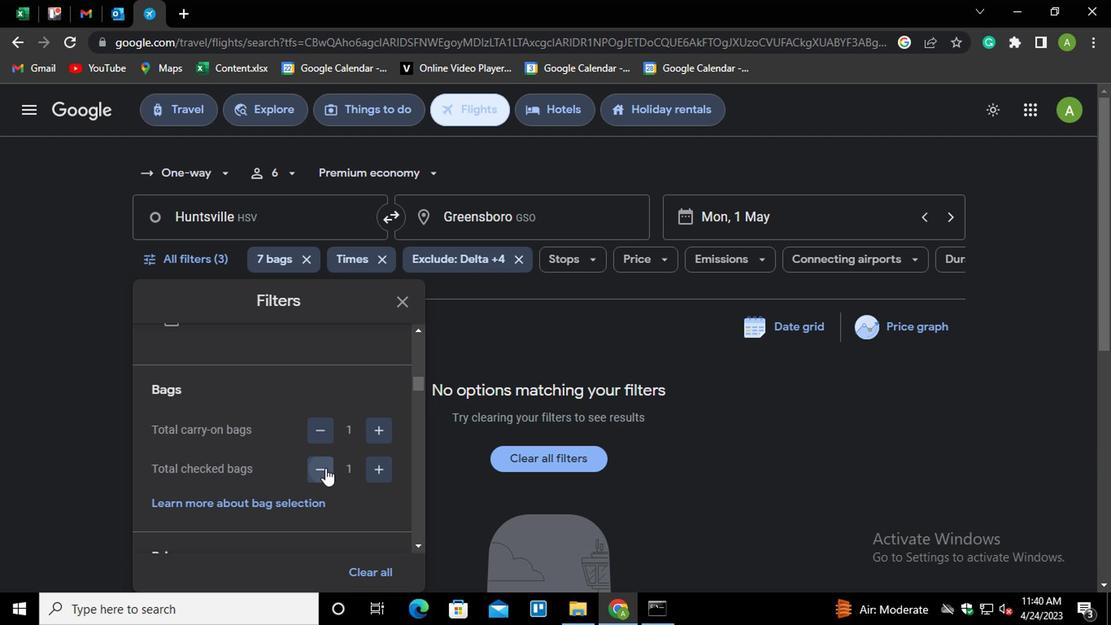 
Action: Mouse moved to (364, 490)
Screenshot: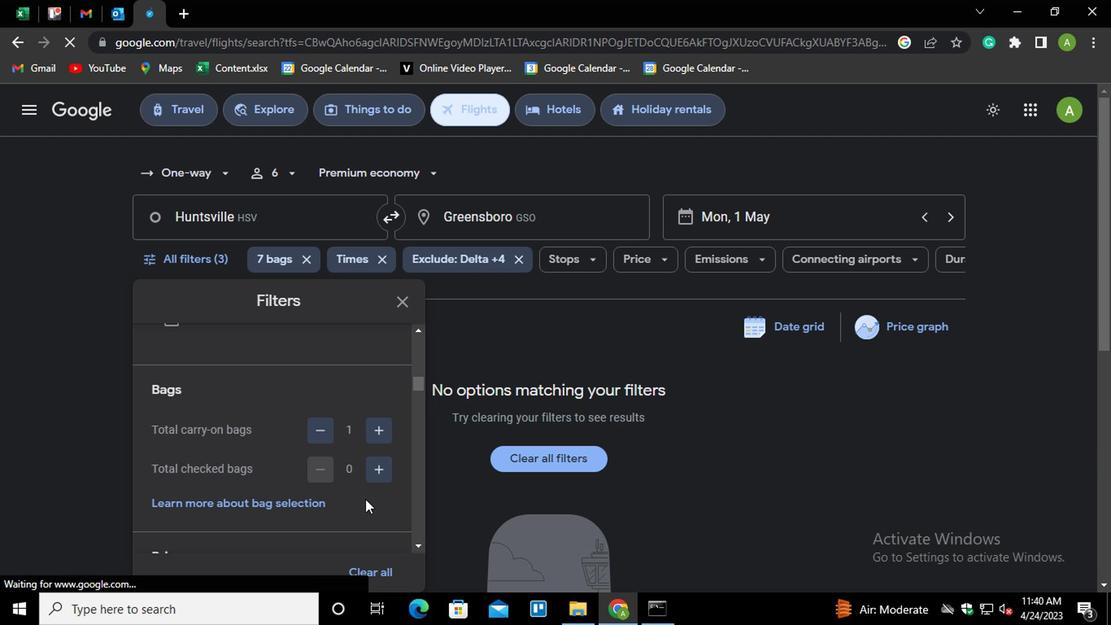 
Action: Mouse scrolled (364, 490) with delta (0, 0)
Screenshot: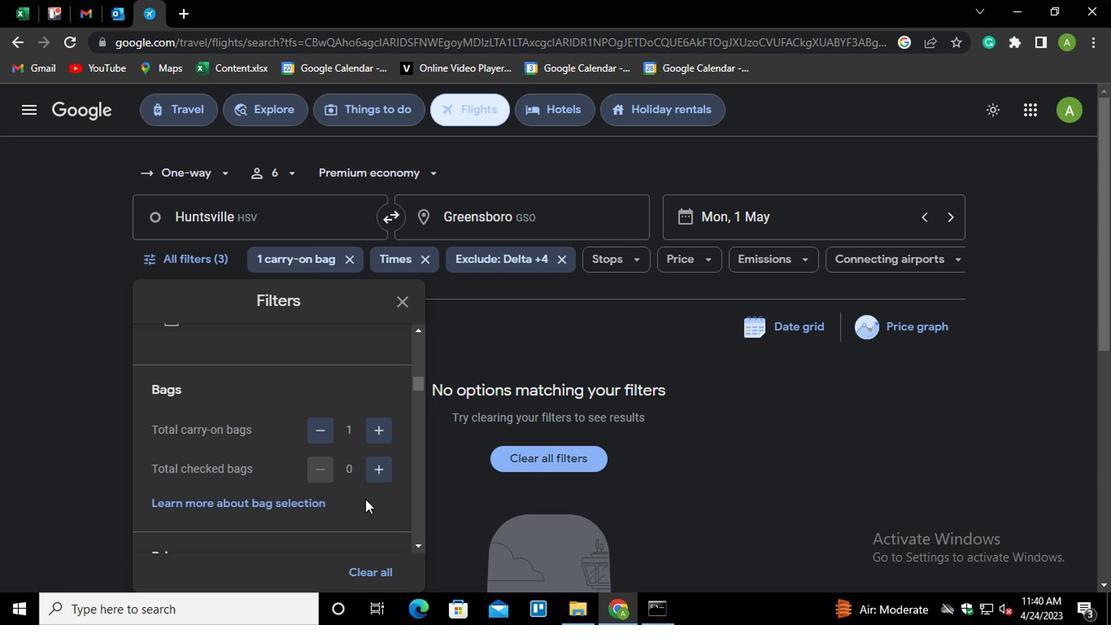 
Action: Mouse scrolled (364, 490) with delta (0, 0)
Screenshot: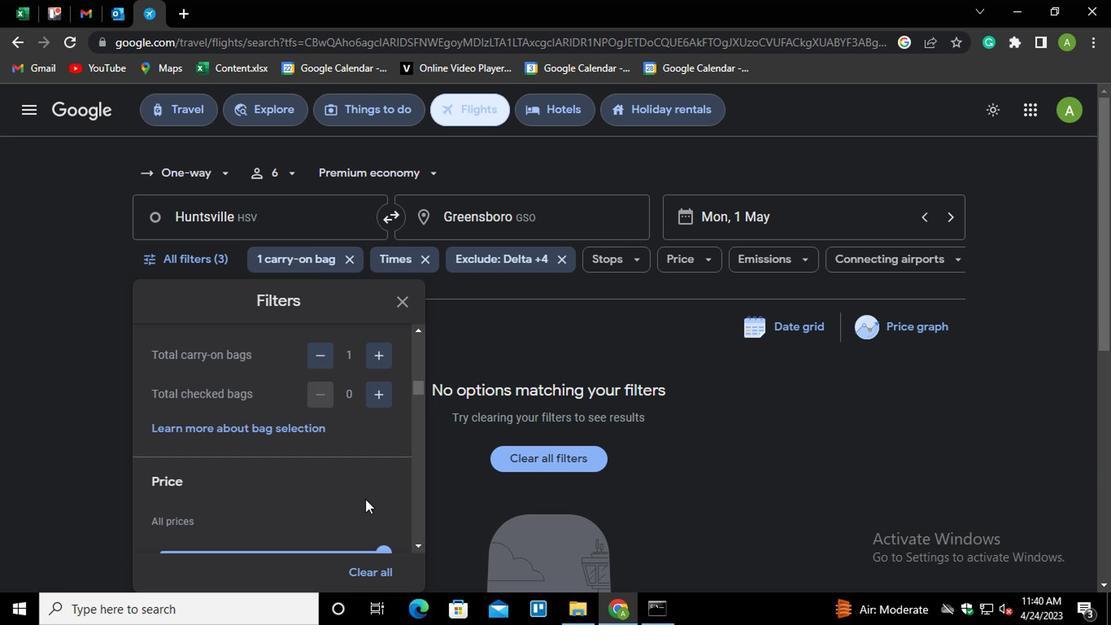 
Action: Mouse moved to (210, 455)
Screenshot: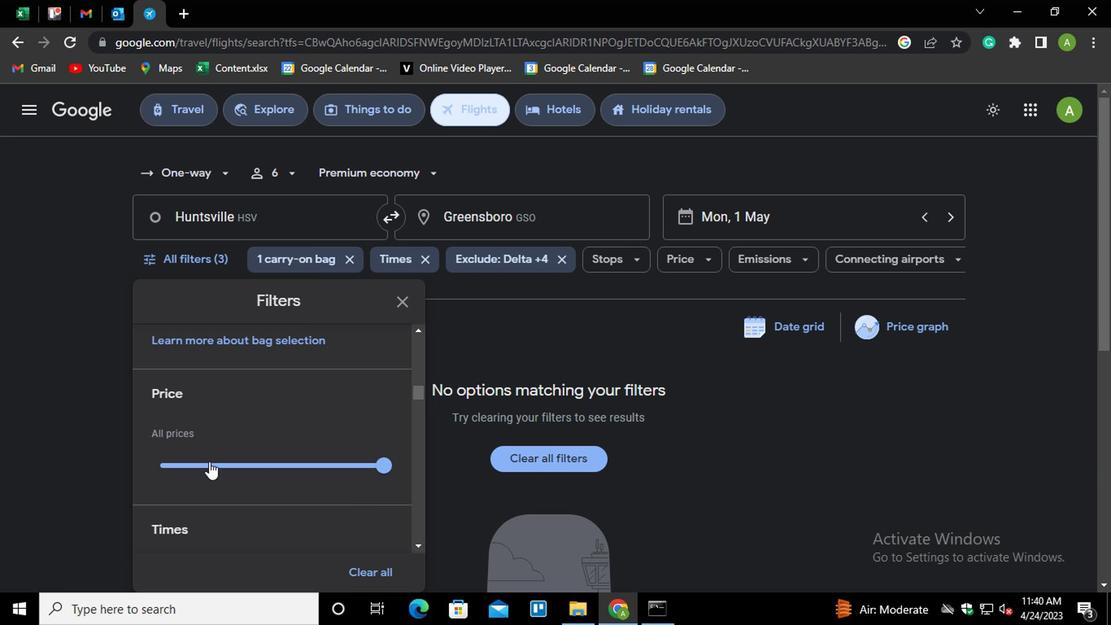 
Action: Mouse pressed left at (210, 455)
Screenshot: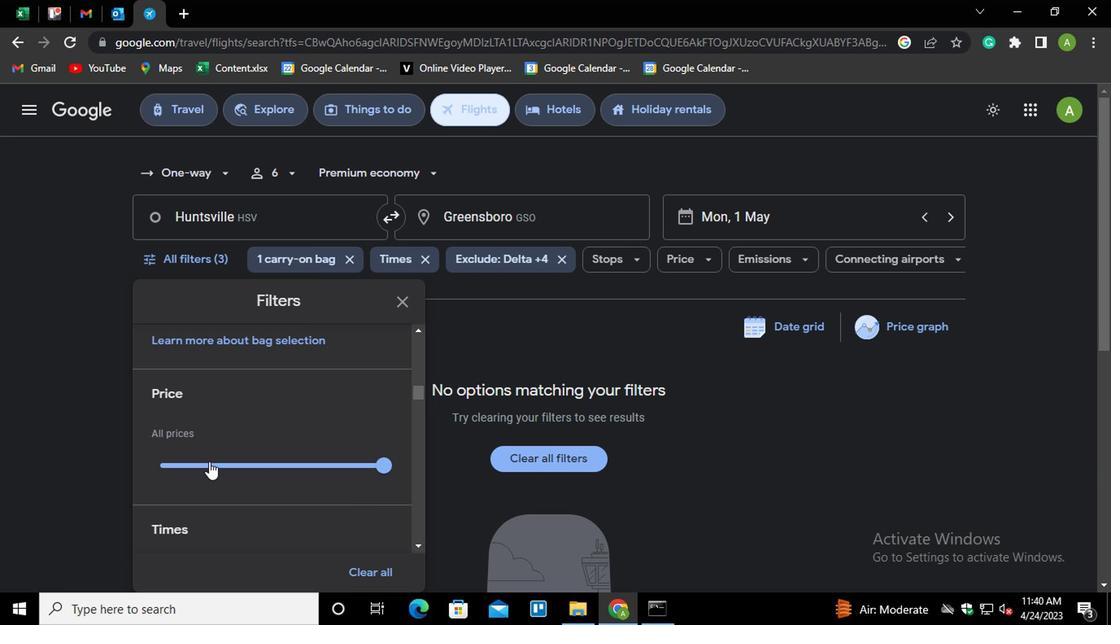 
Action: Mouse moved to (212, 454)
Screenshot: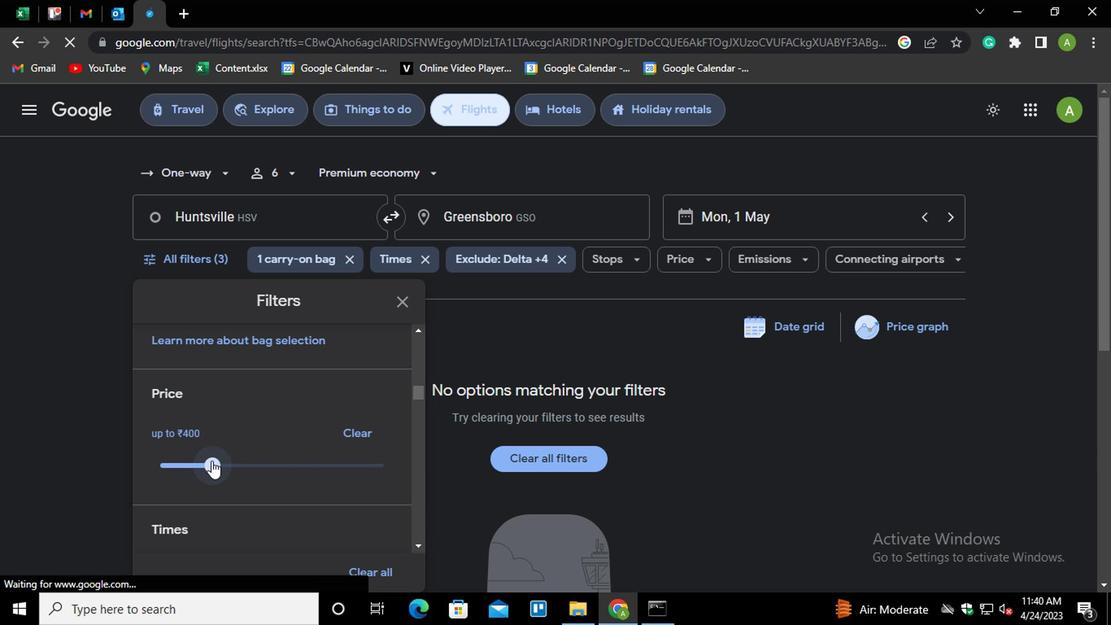 
Action: Mouse pressed left at (212, 454)
Screenshot: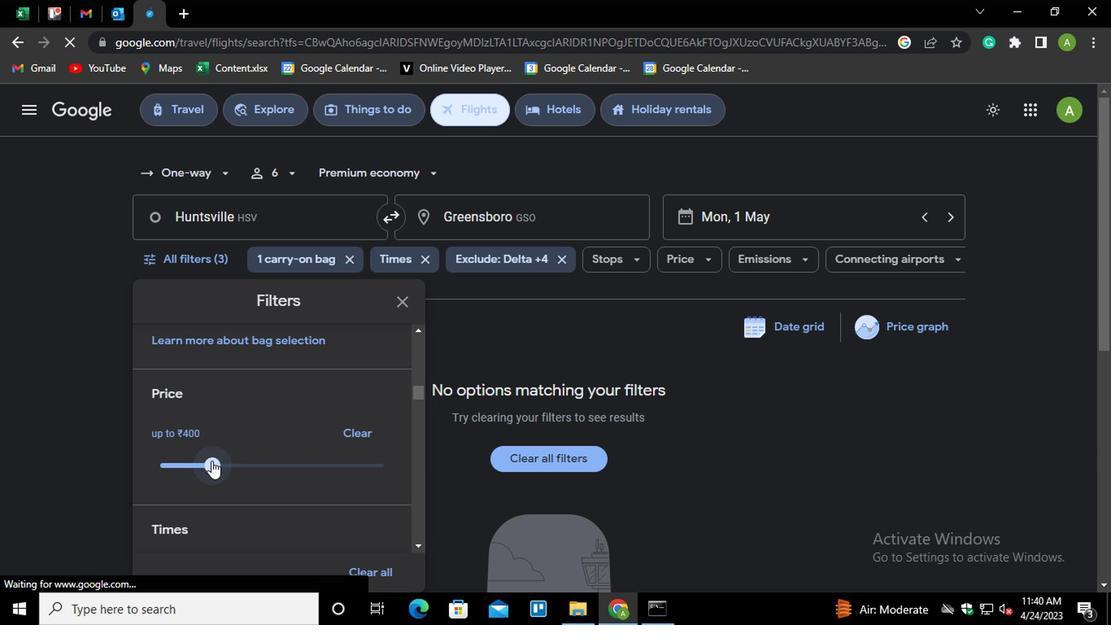 
Action: Mouse moved to (379, 496)
Screenshot: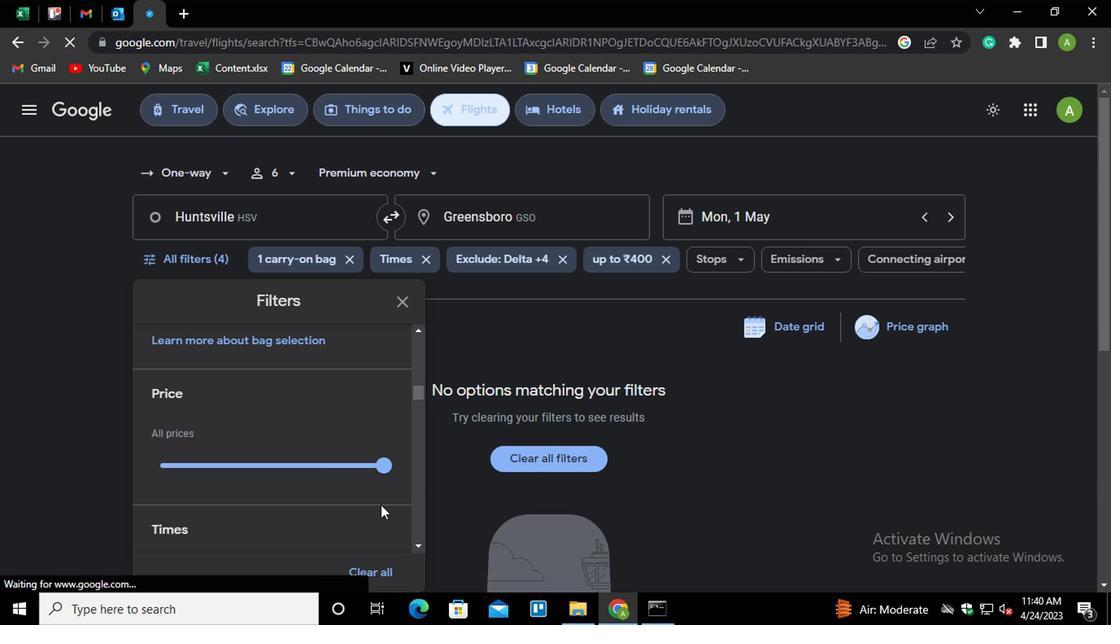 
Action: Mouse scrolled (379, 495) with delta (0, 0)
Screenshot: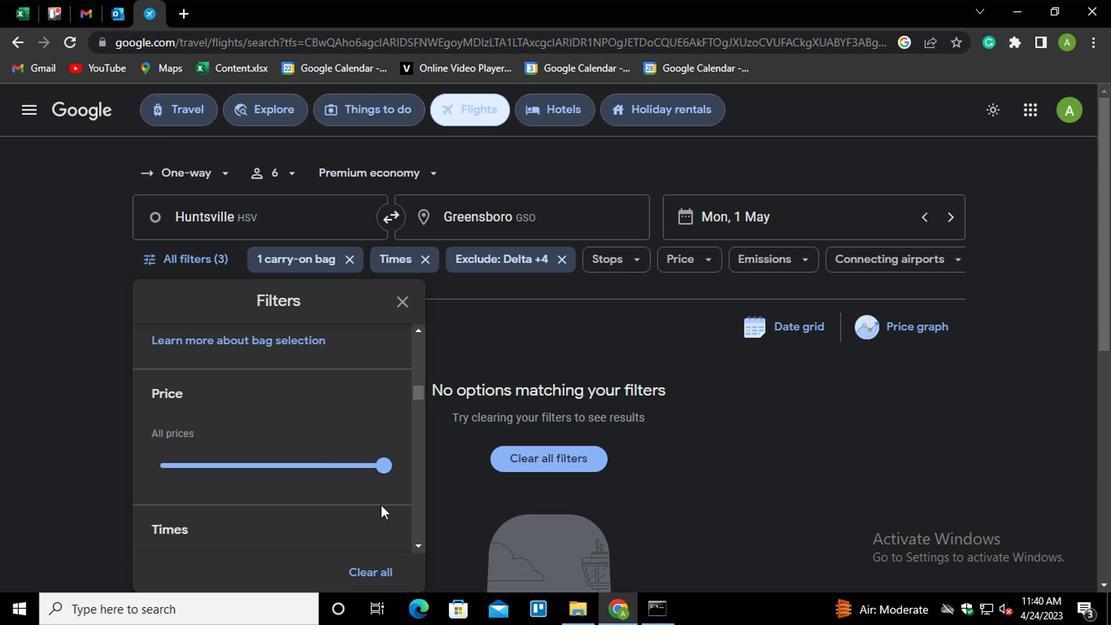 
Action: Mouse scrolled (379, 495) with delta (0, 0)
Screenshot: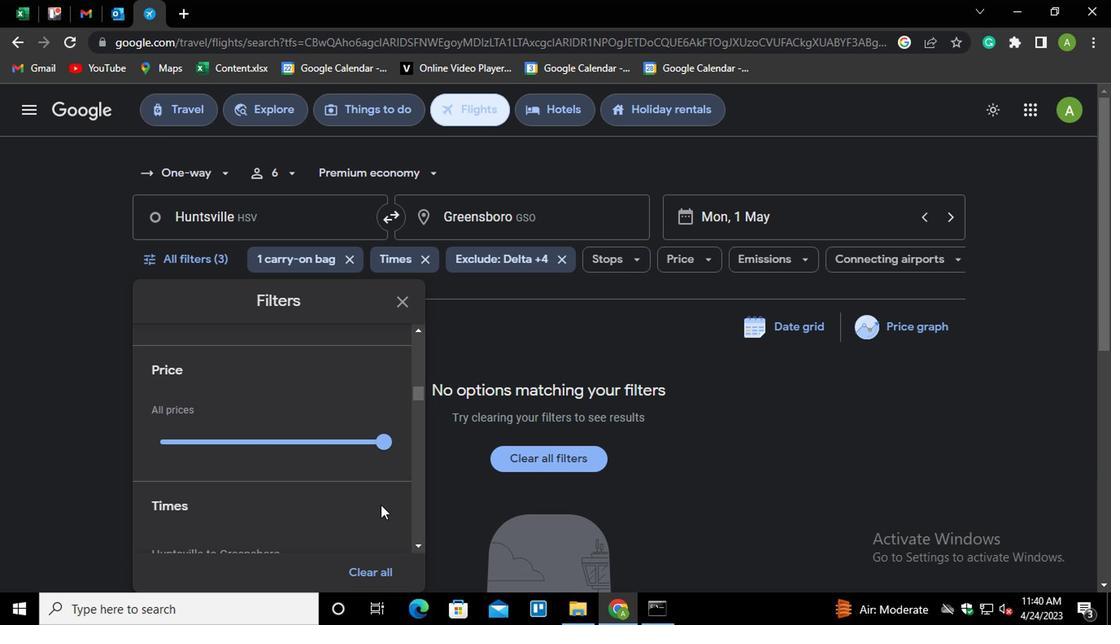
Action: Mouse scrolled (379, 495) with delta (0, 0)
Screenshot: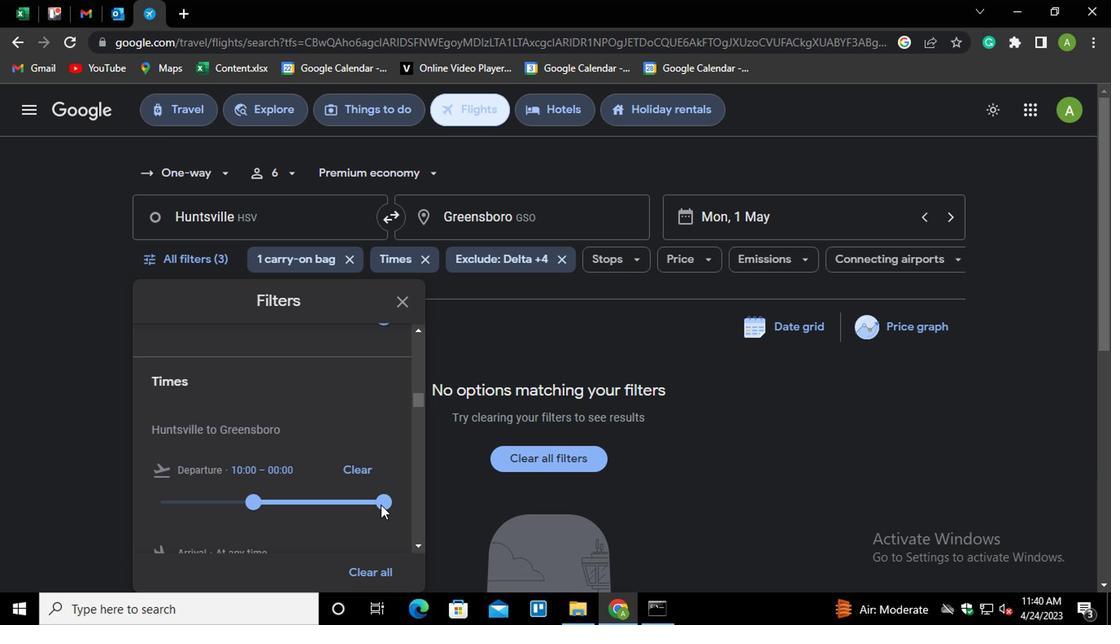 
Action: Mouse moved to (262, 402)
Screenshot: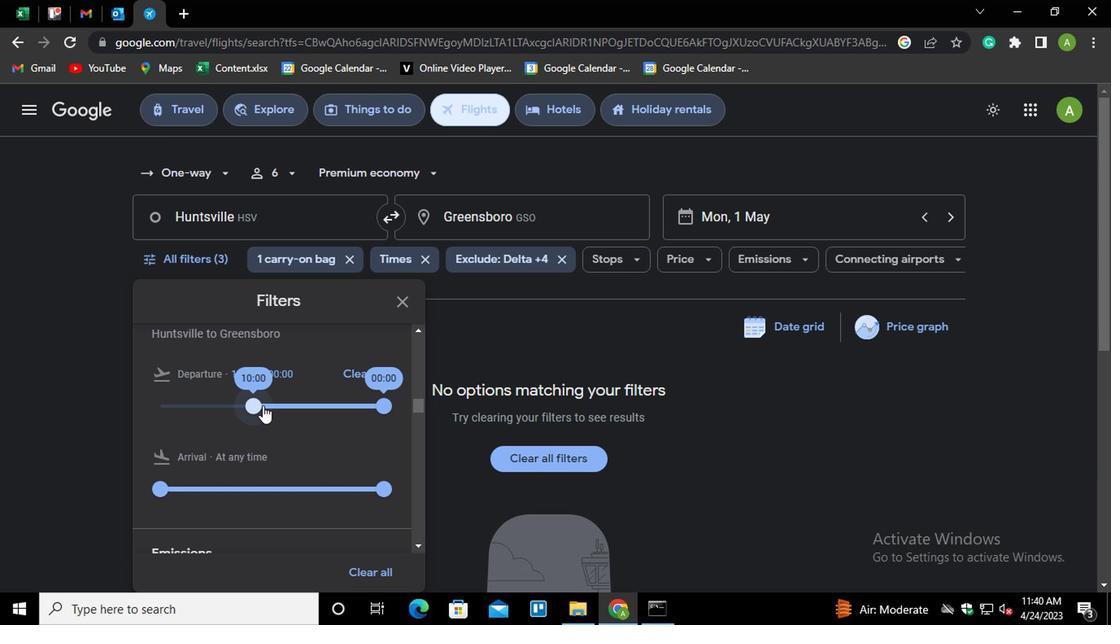 
Action: Mouse pressed left at (262, 402)
Screenshot: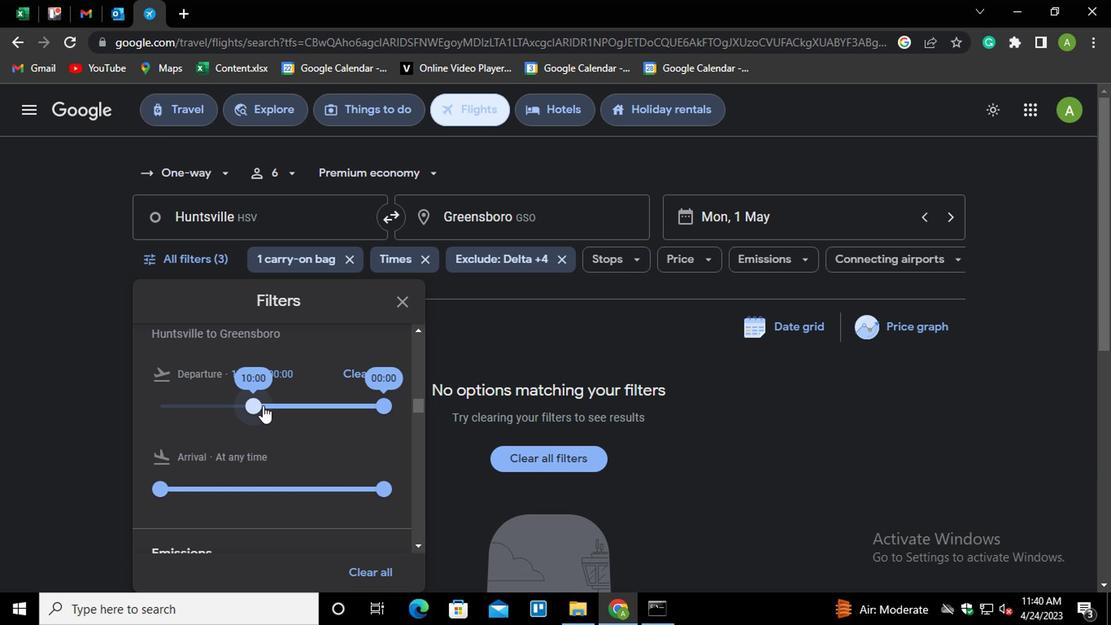 
Action: Mouse moved to (298, 436)
Screenshot: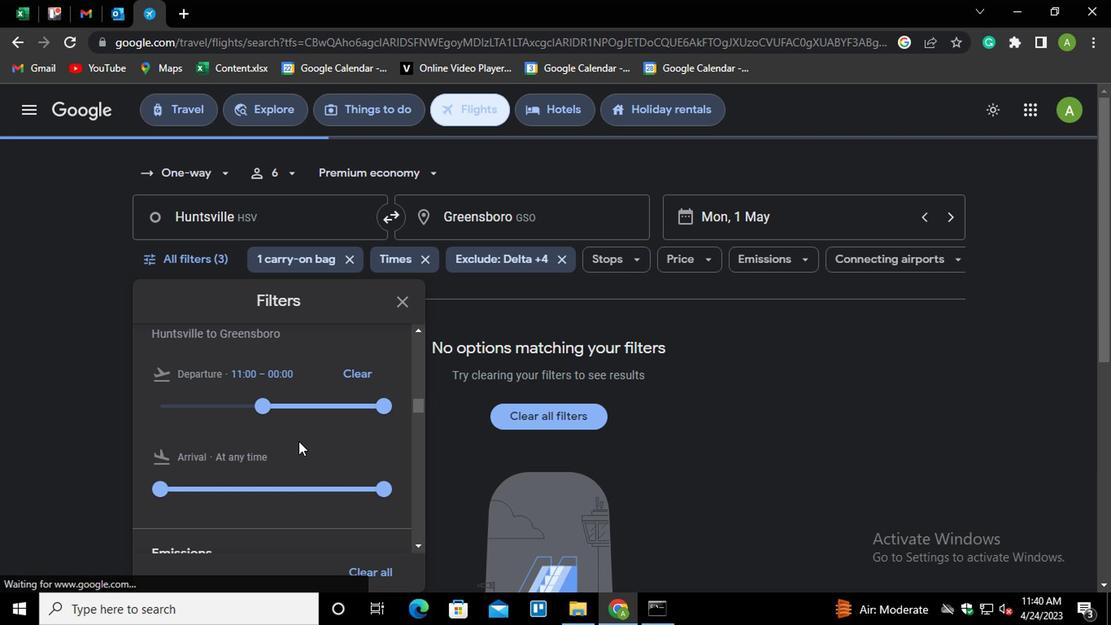 
Action: Mouse pressed left at (298, 436)
Screenshot: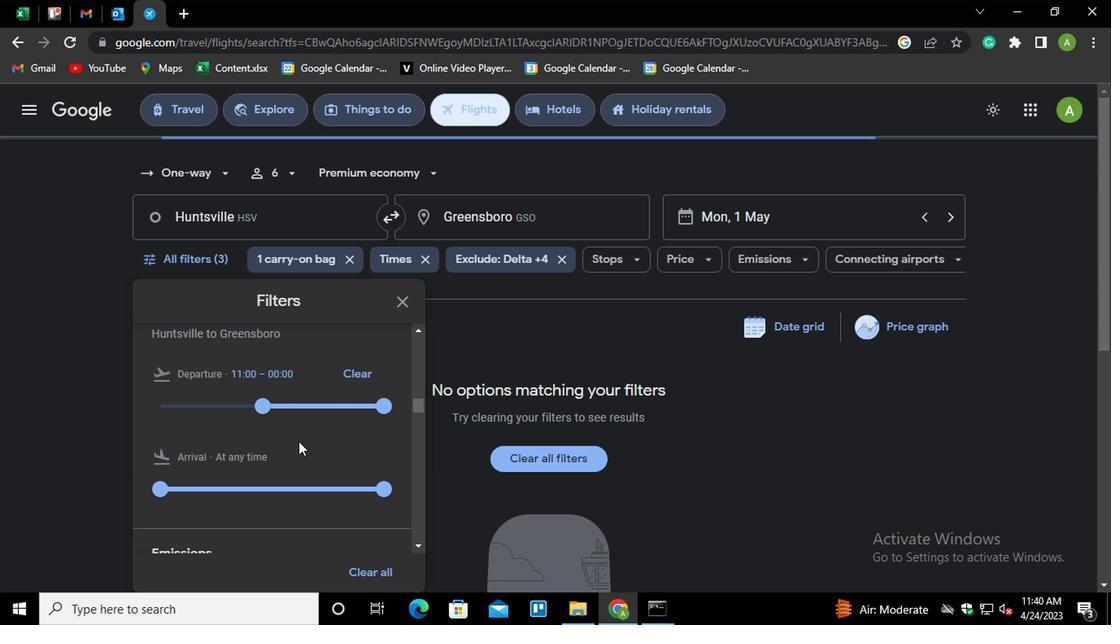 
Action: Mouse moved to (298, 437)
Screenshot: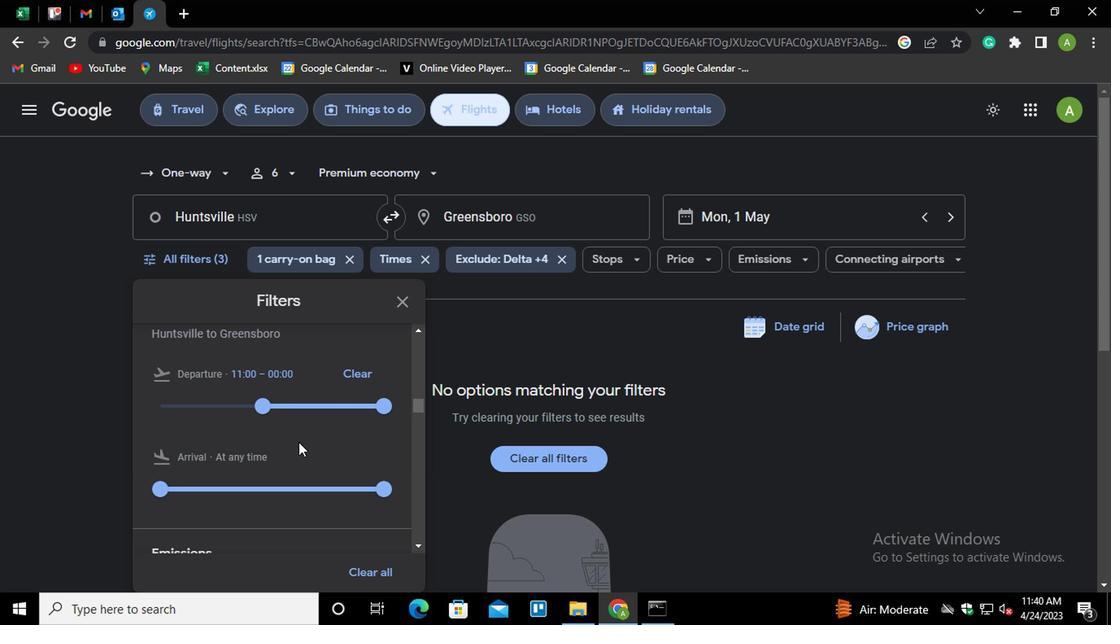 
Action: Mouse scrolled (298, 436) with delta (0, -1)
Screenshot: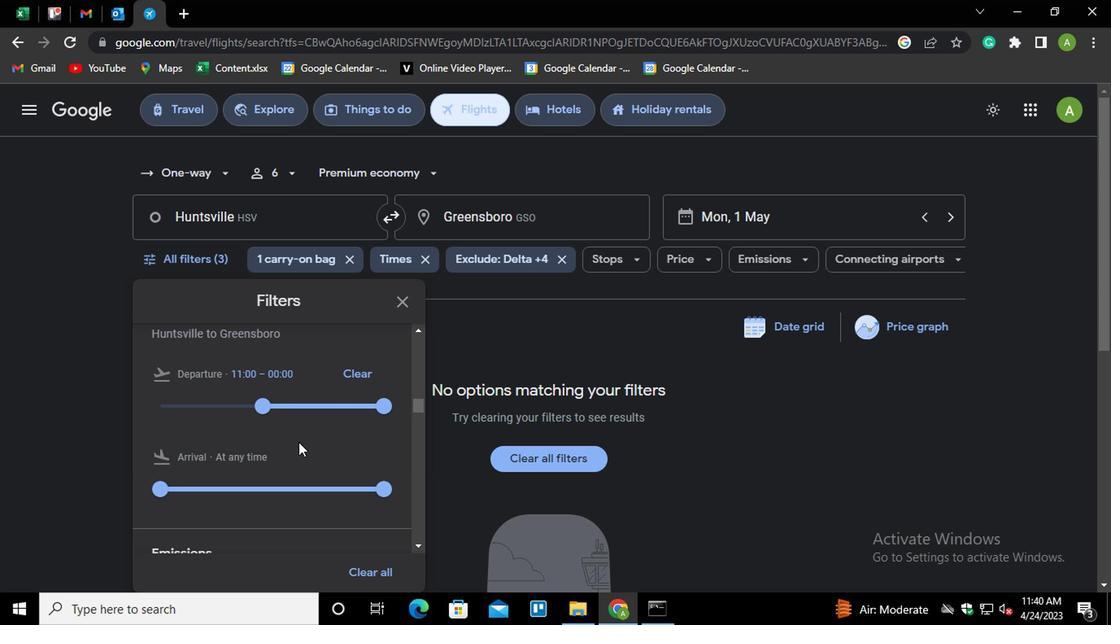 
Action: Mouse scrolled (298, 436) with delta (0, -1)
Screenshot: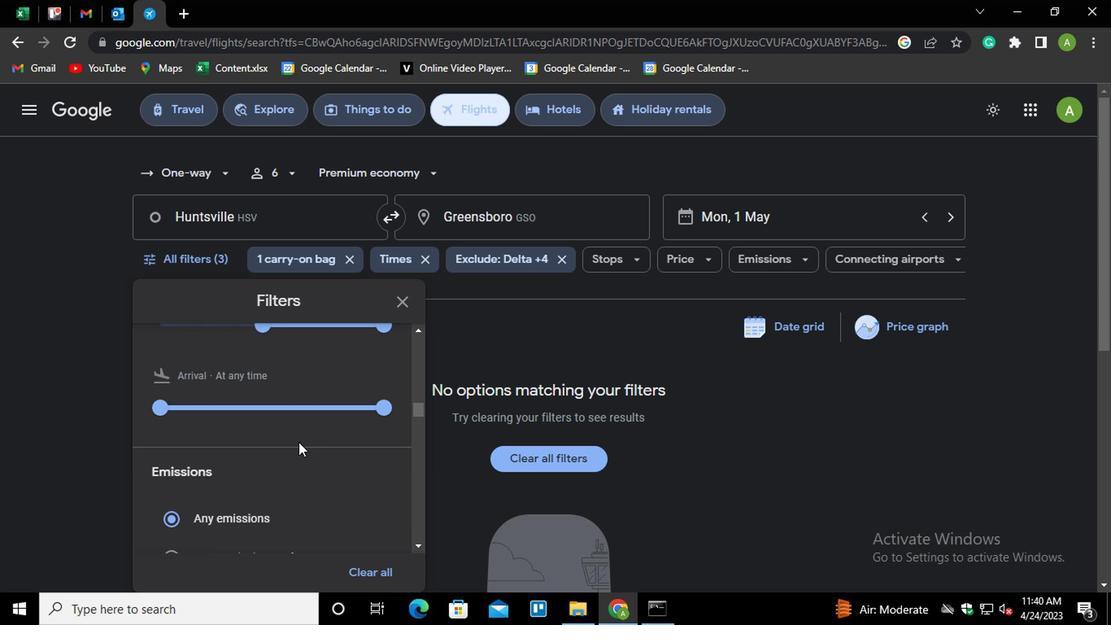 
Action: Mouse scrolled (298, 436) with delta (0, -1)
Screenshot: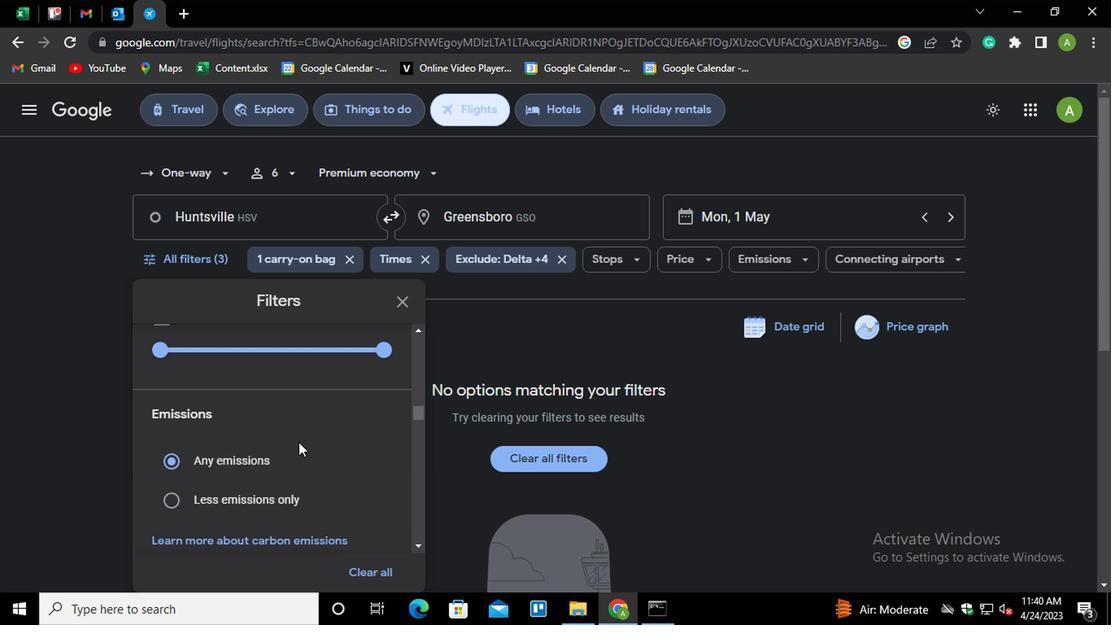 
Action: Mouse scrolled (298, 436) with delta (0, -1)
Screenshot: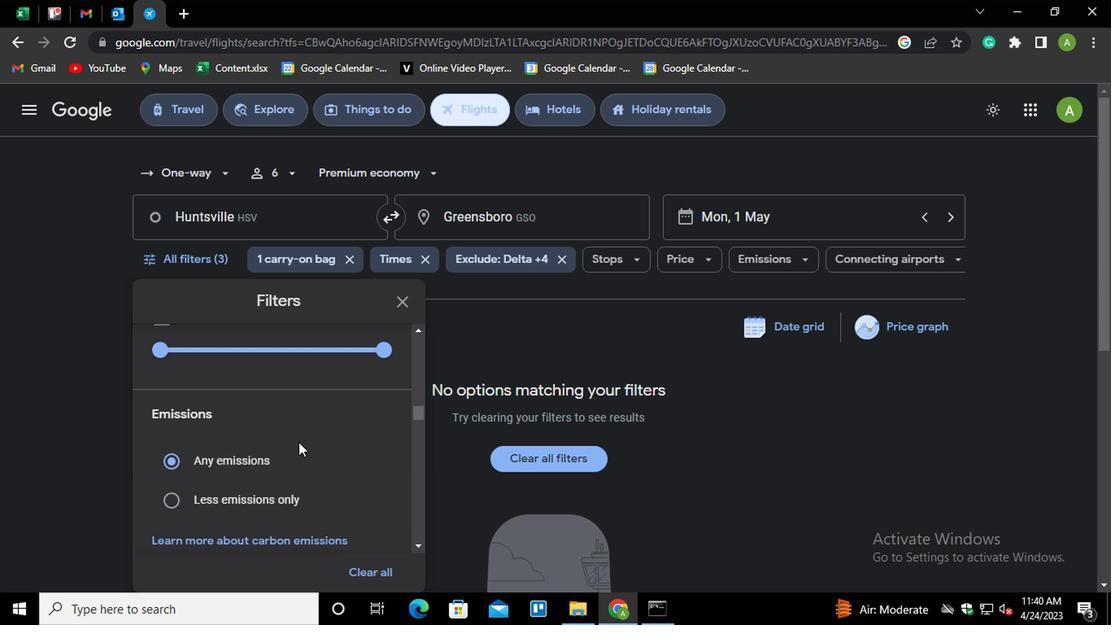 
Action: Mouse scrolled (298, 436) with delta (0, -1)
Screenshot: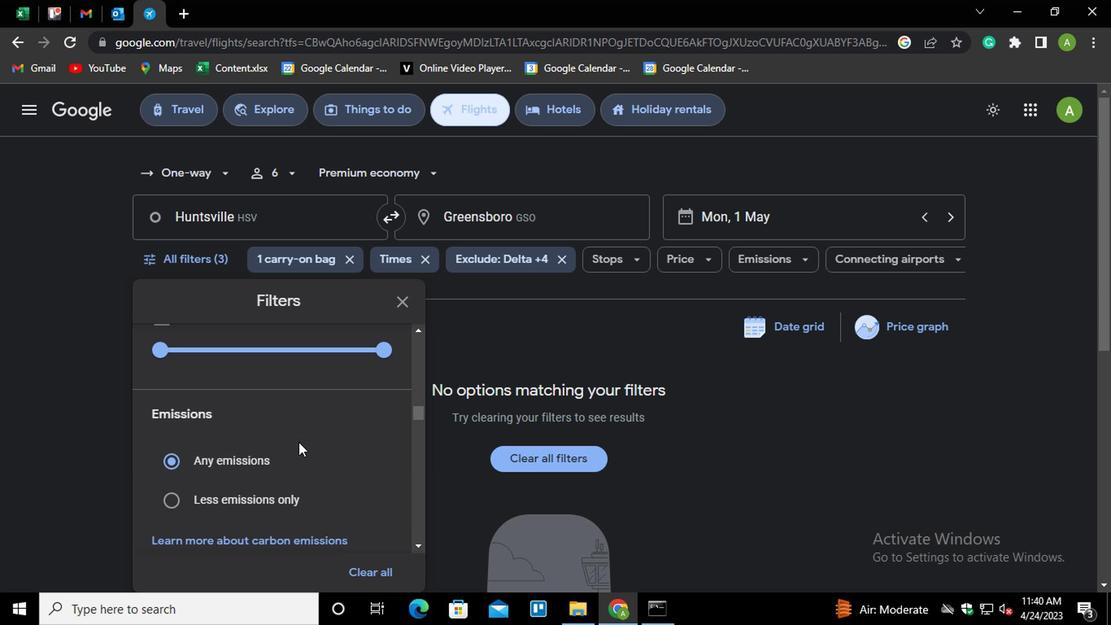 
Action: Mouse scrolled (298, 436) with delta (0, -1)
Screenshot: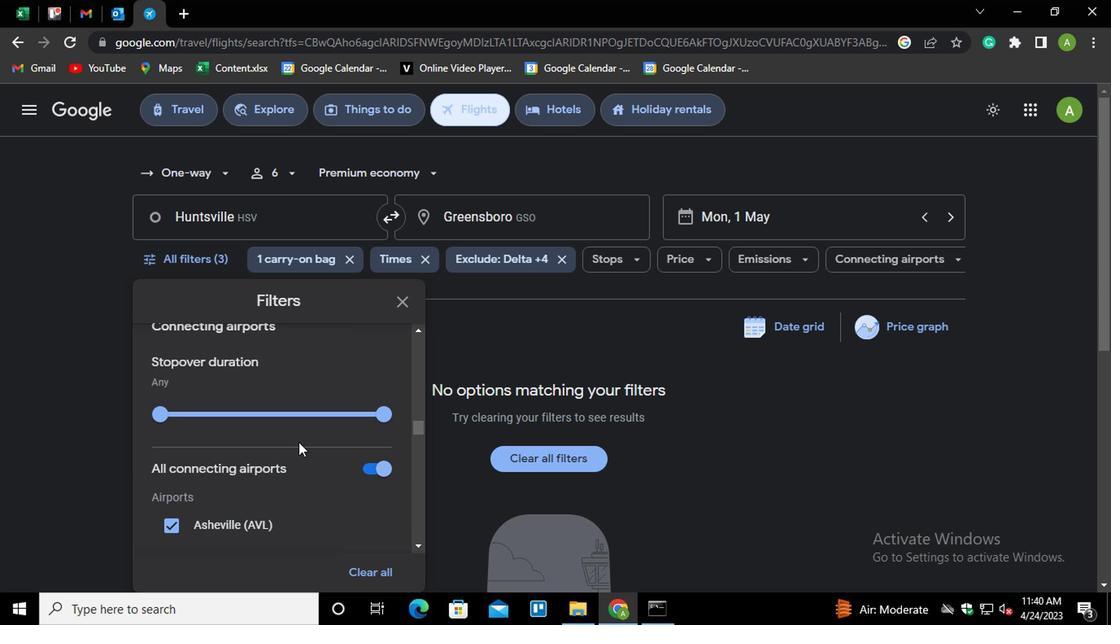 
Action: Mouse scrolled (298, 436) with delta (0, -1)
Screenshot: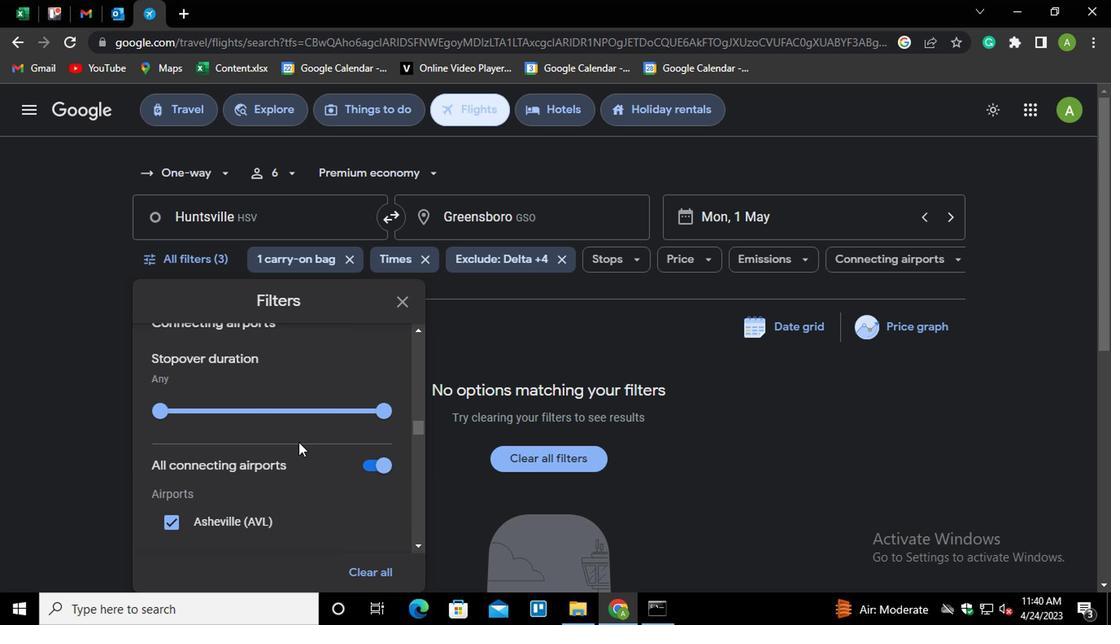 
Action: Mouse scrolled (298, 436) with delta (0, -1)
Screenshot: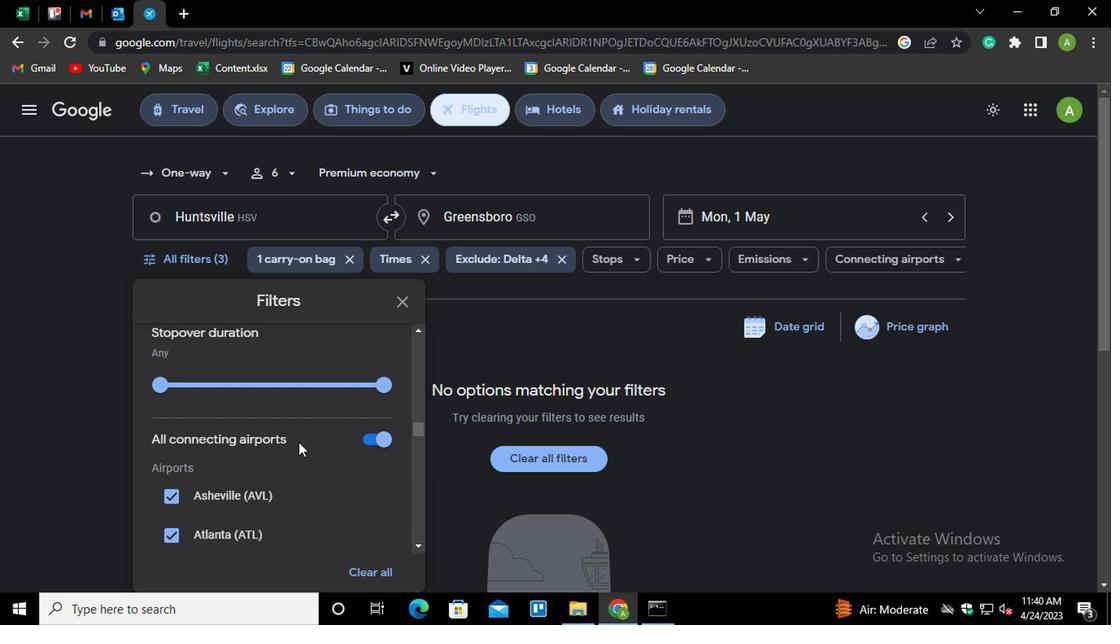 
Action: Mouse scrolled (298, 436) with delta (0, -1)
Screenshot: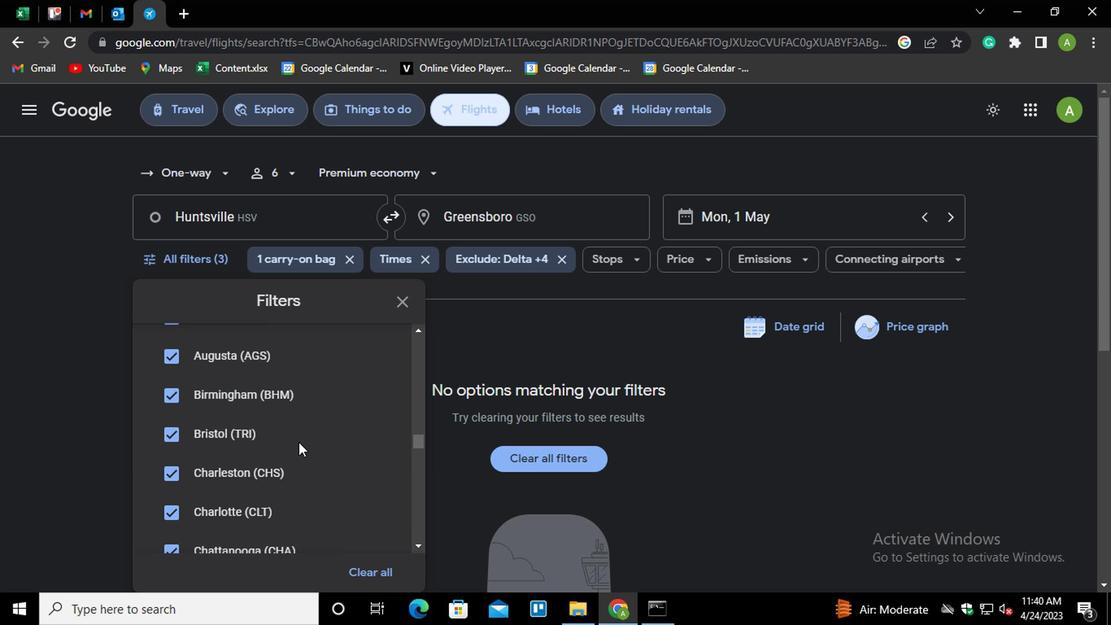 
Action: Mouse scrolled (298, 436) with delta (0, -1)
Screenshot: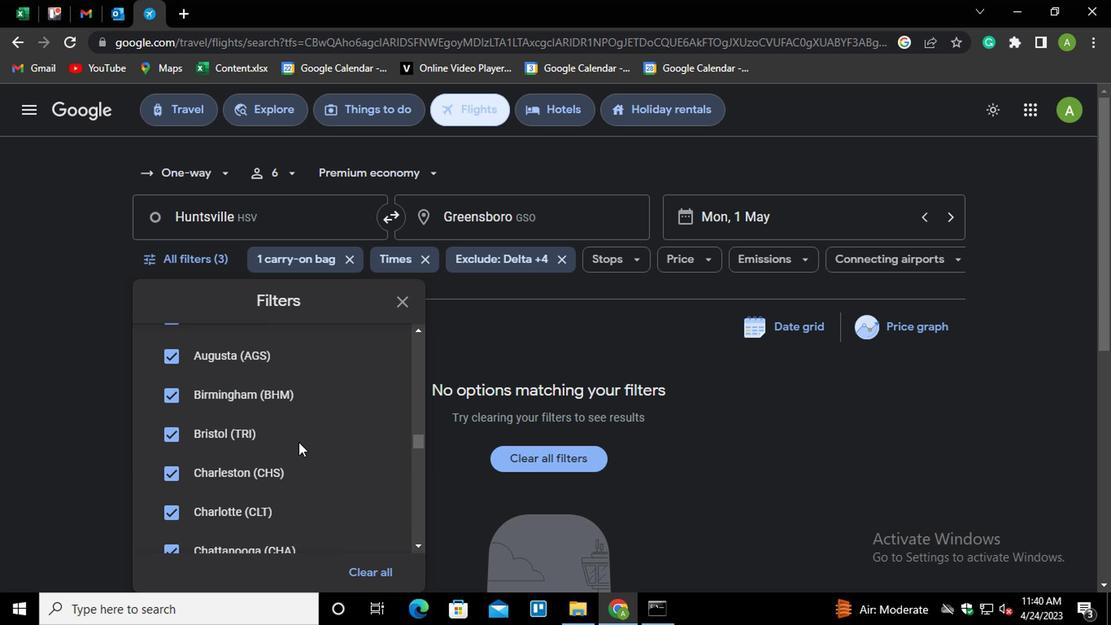 
Action: Mouse scrolled (298, 436) with delta (0, -1)
Screenshot: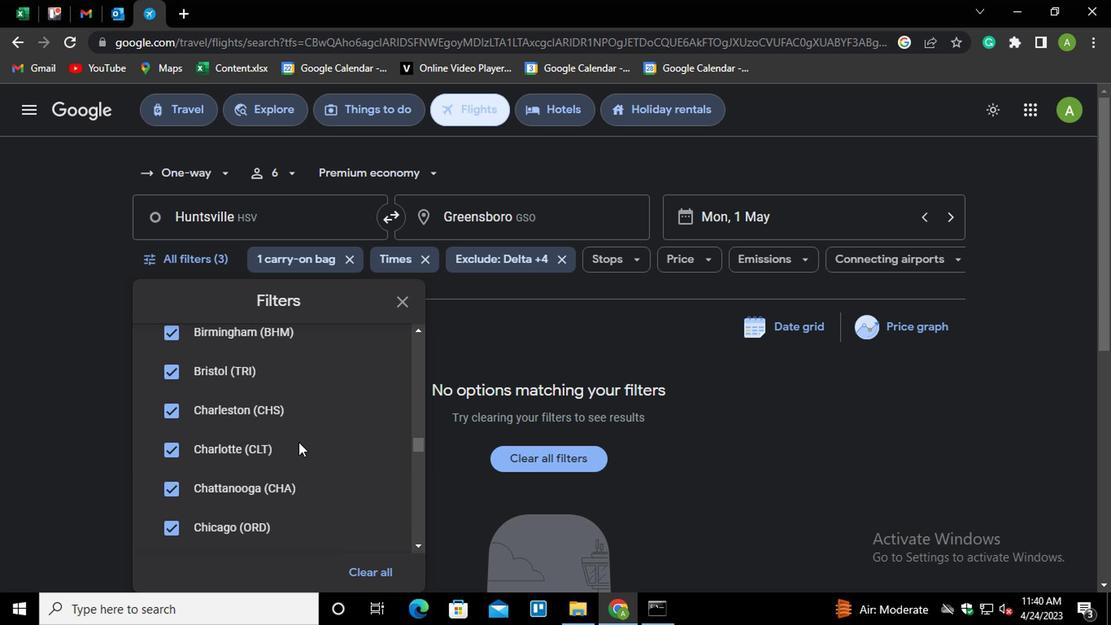 
Action: Mouse moved to (494, 345)
Screenshot: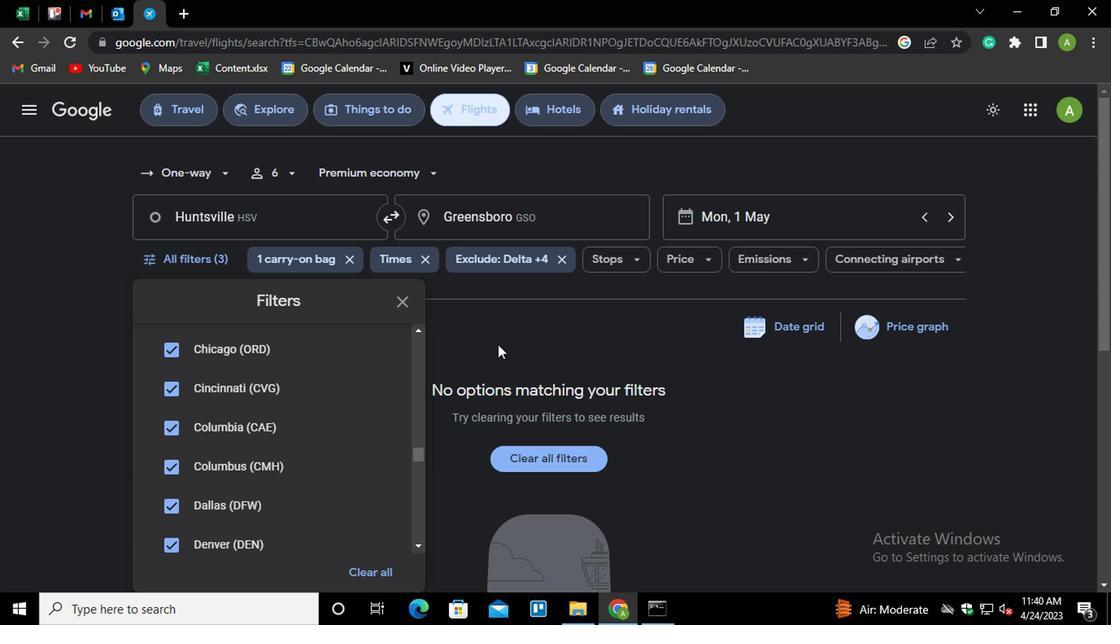 
Action: Mouse pressed left at (494, 345)
Screenshot: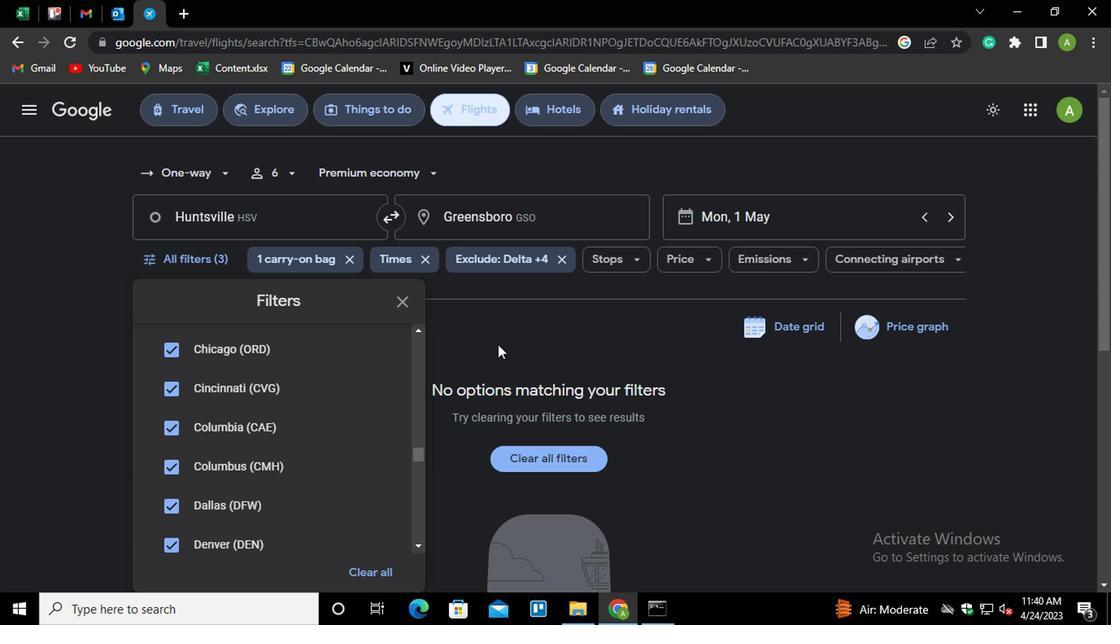 
